Task: Create new contact,   with mail id: 'Ellie_Carter@nachi-fujikoshi.co.jp', first name: 'Ellie', Last name: 'Carter', Job Title: Operations Analyst, Phone number (202) 555-1234. Change life cycle stage to  'Lead' and lead status to 'New'. Add new company to the associated contact: gadgeonlifestyle.com
 and type: Prospect. Logged in from softage.1@softage.net
Action: Mouse moved to (77, 50)
Screenshot: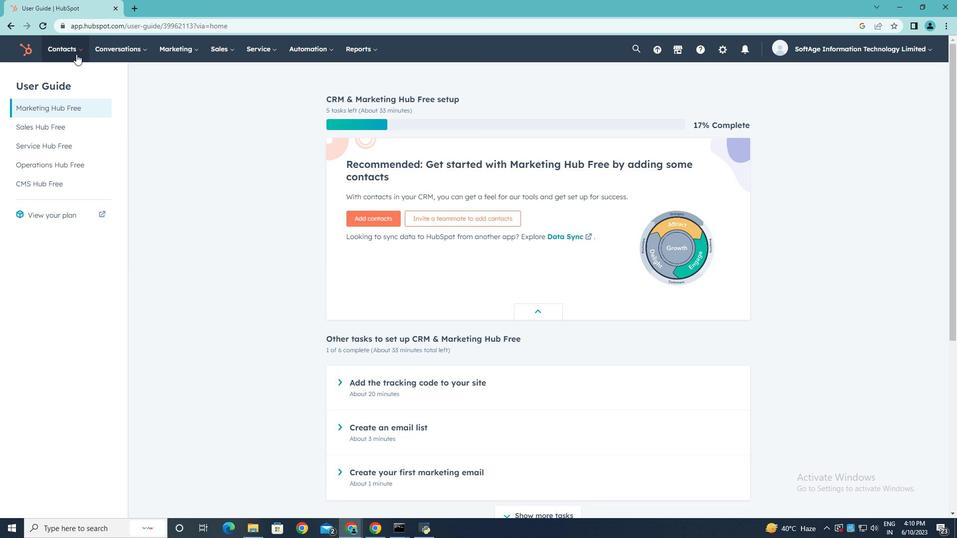 
Action: Mouse pressed left at (77, 50)
Screenshot: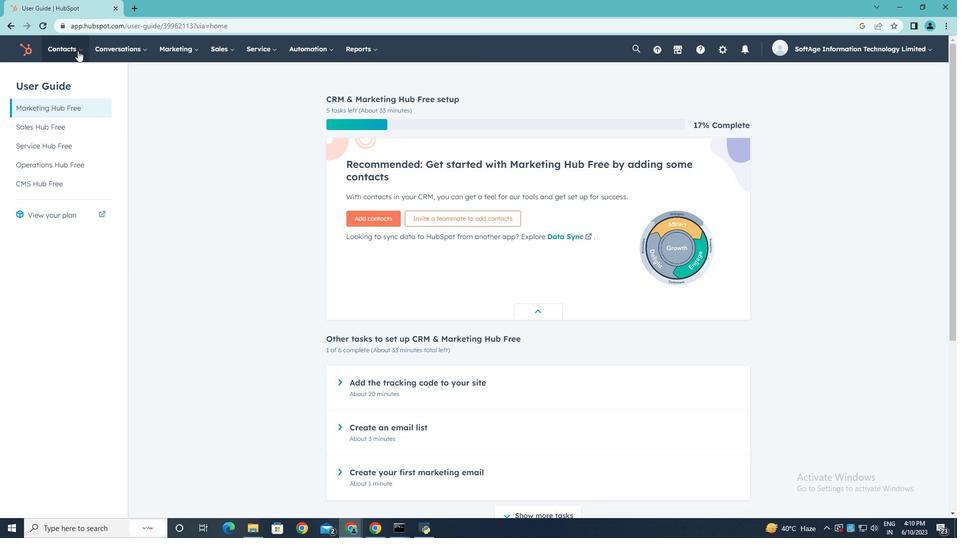 
Action: Mouse moved to (81, 75)
Screenshot: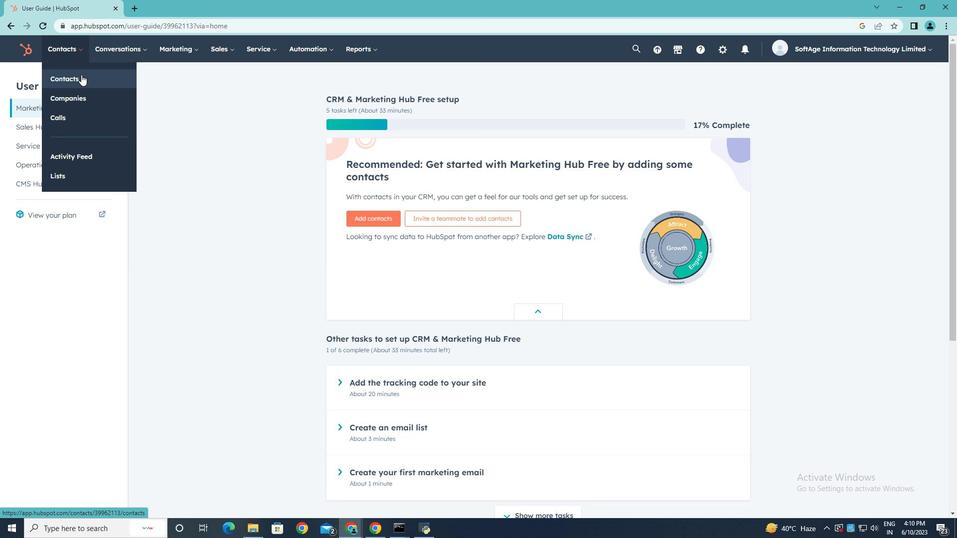 
Action: Mouse pressed left at (81, 75)
Screenshot: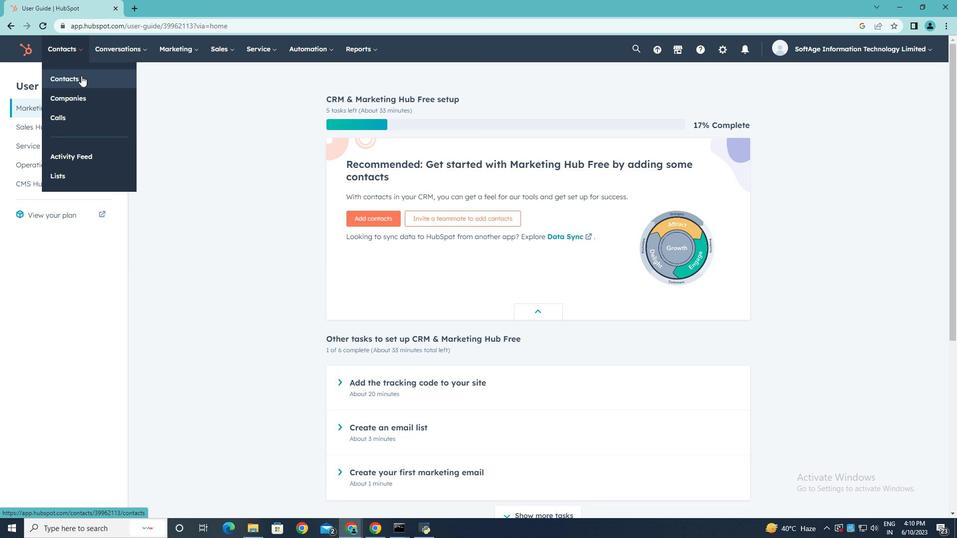 
Action: Mouse moved to (898, 82)
Screenshot: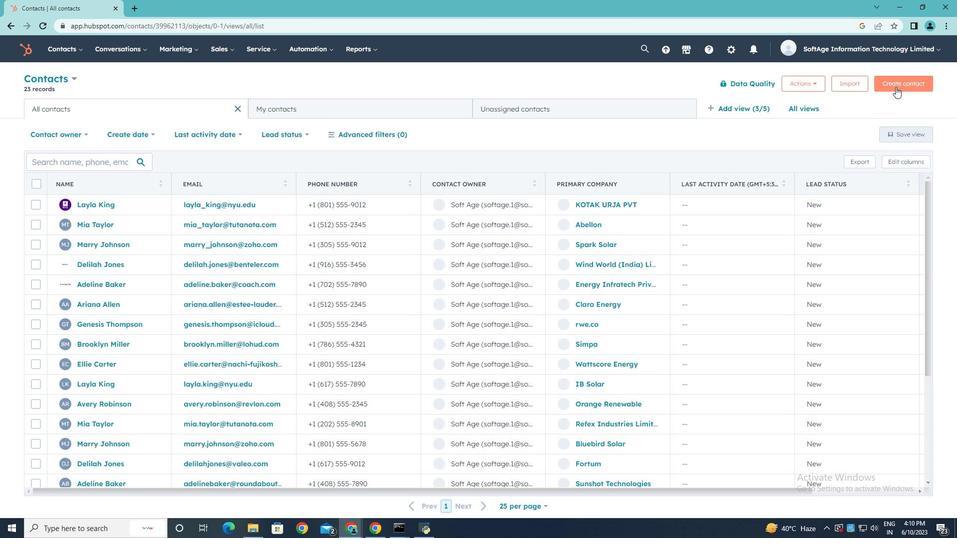 
Action: Mouse pressed left at (898, 82)
Screenshot: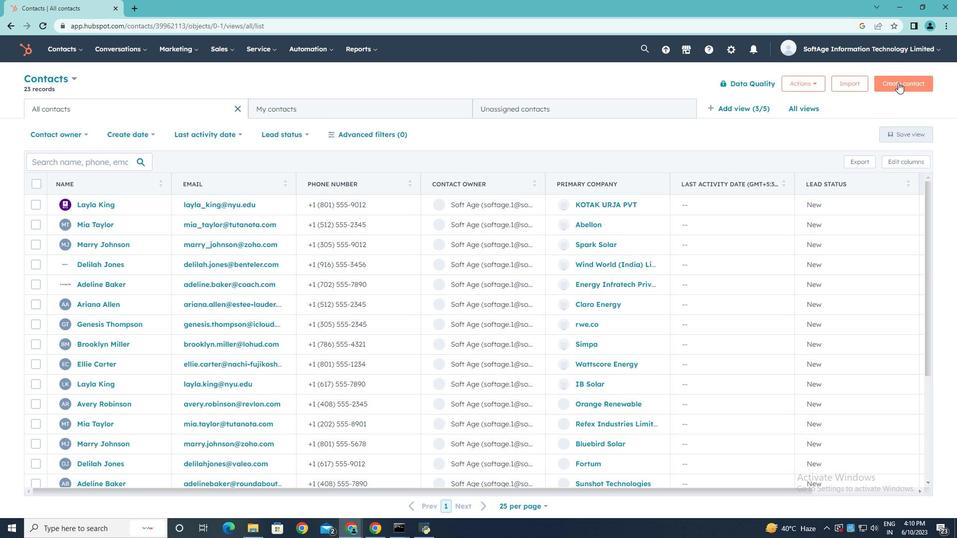 
Action: Mouse moved to (732, 132)
Screenshot: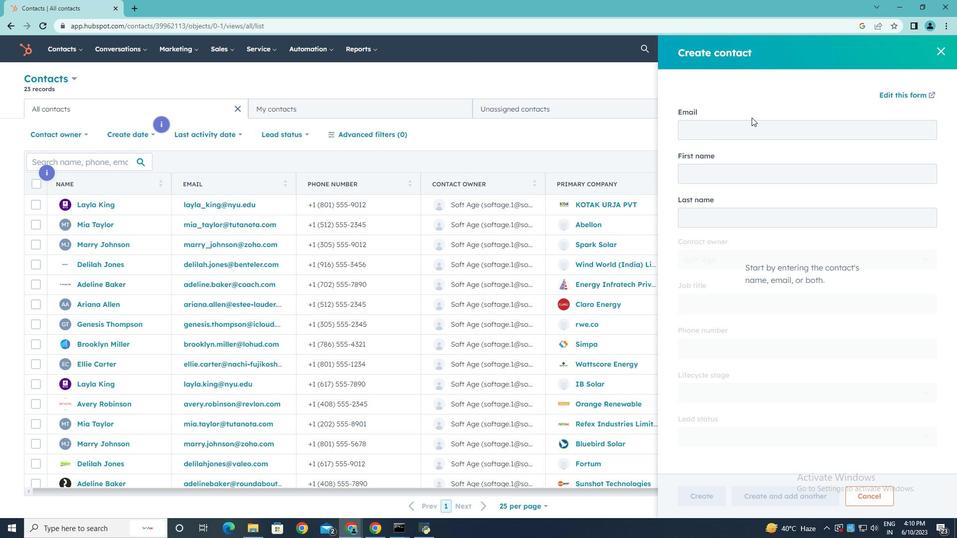 
Action: Mouse pressed left at (732, 132)
Screenshot: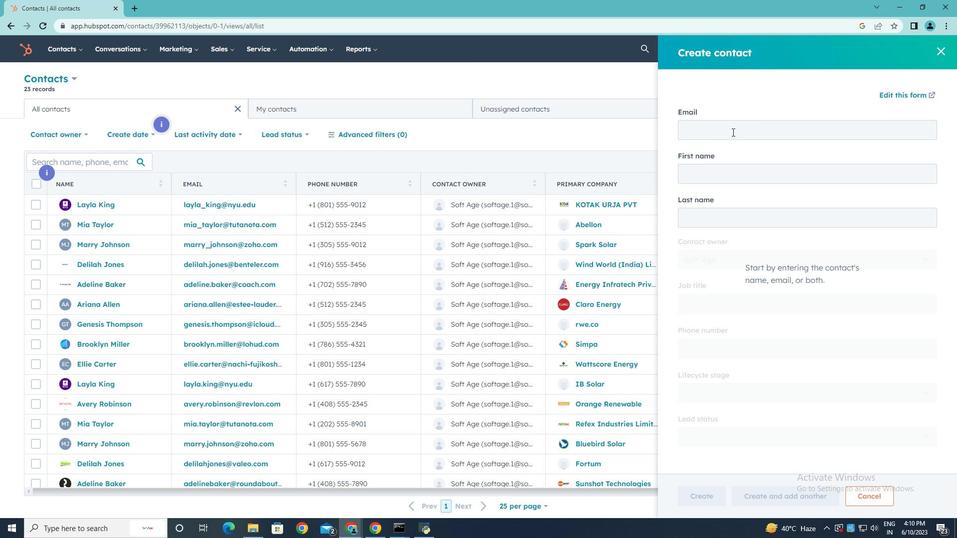 
Action: Key pressed <Key.shift>Ellie<Key.shift>_<Key.shift>Carter<Key.shift>@nachi-fujikoshi.co.jp
Screenshot: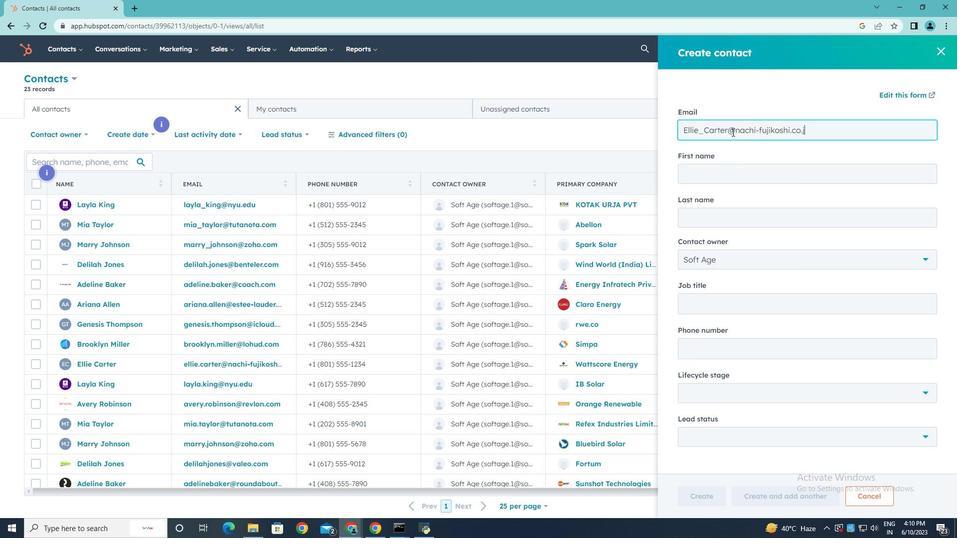
Action: Mouse moved to (722, 175)
Screenshot: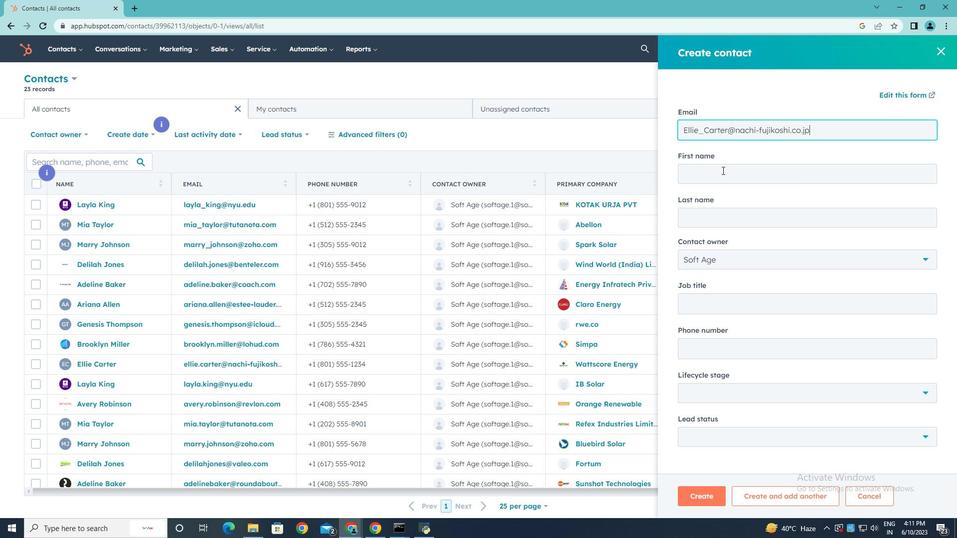 
Action: Mouse pressed left at (722, 175)
Screenshot: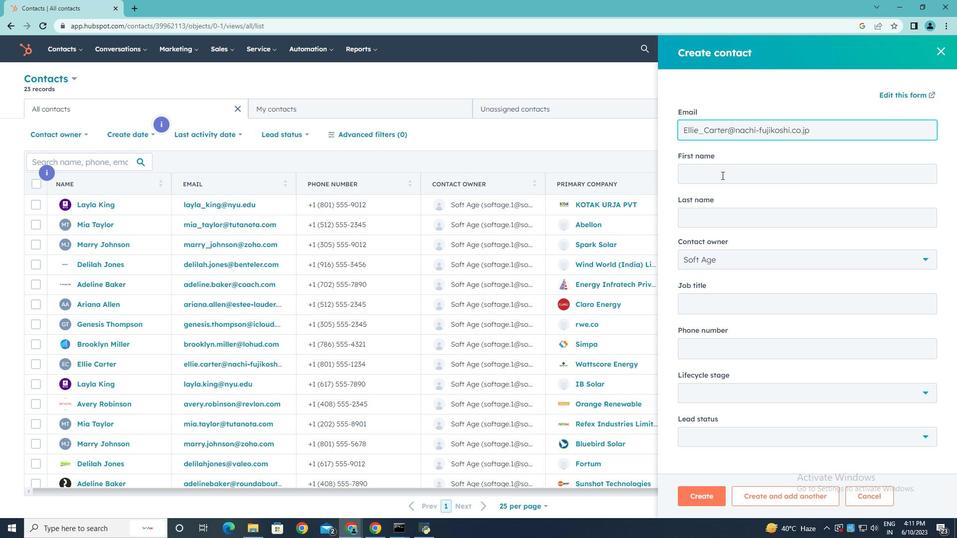 
Action: Key pressed <Key.shift>Ellie
Screenshot: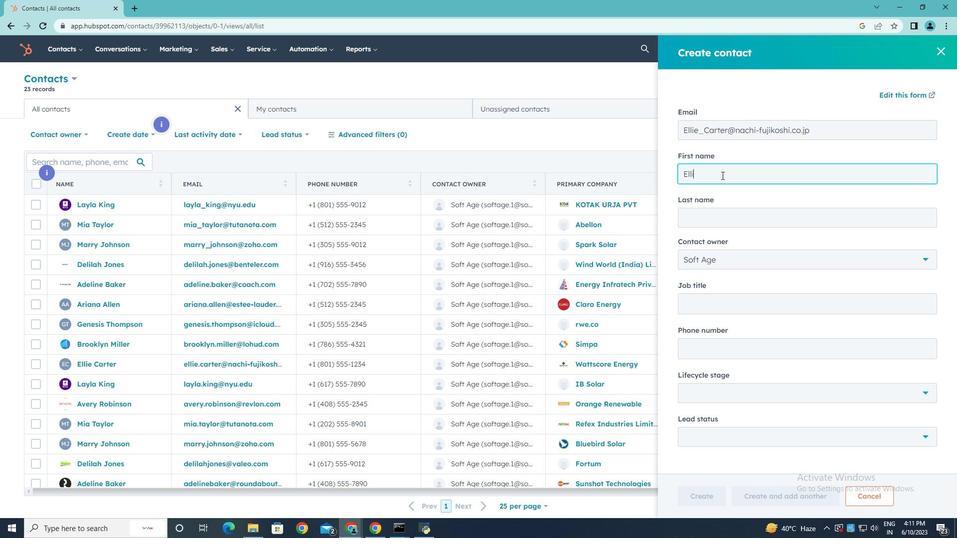 
Action: Mouse moved to (721, 219)
Screenshot: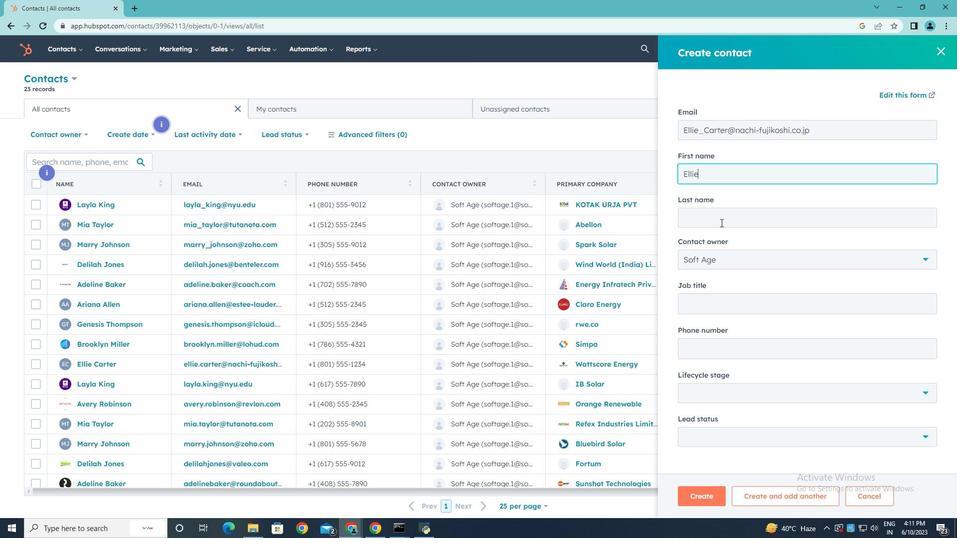 
Action: Mouse pressed left at (721, 219)
Screenshot: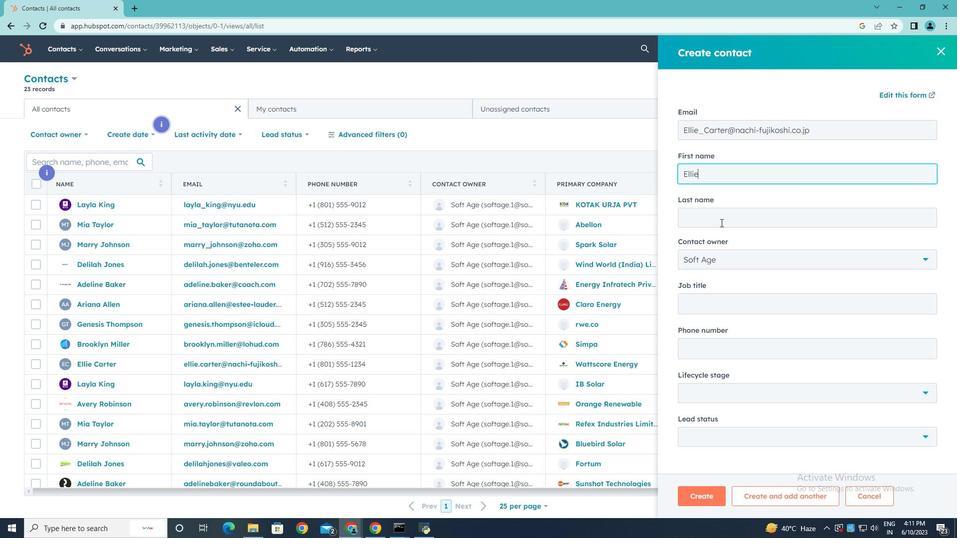
Action: Key pressed <Key.shift>Carter
Screenshot: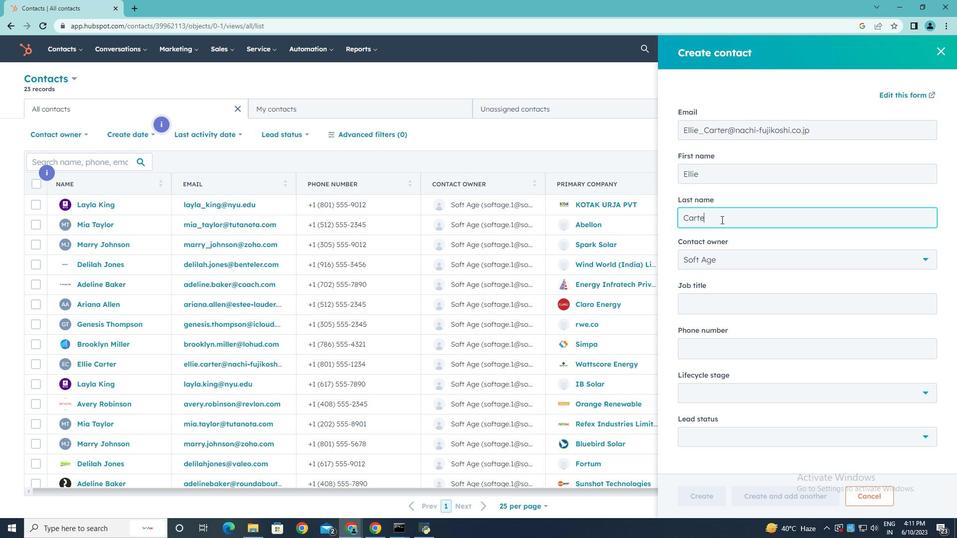 
Action: Mouse moved to (743, 305)
Screenshot: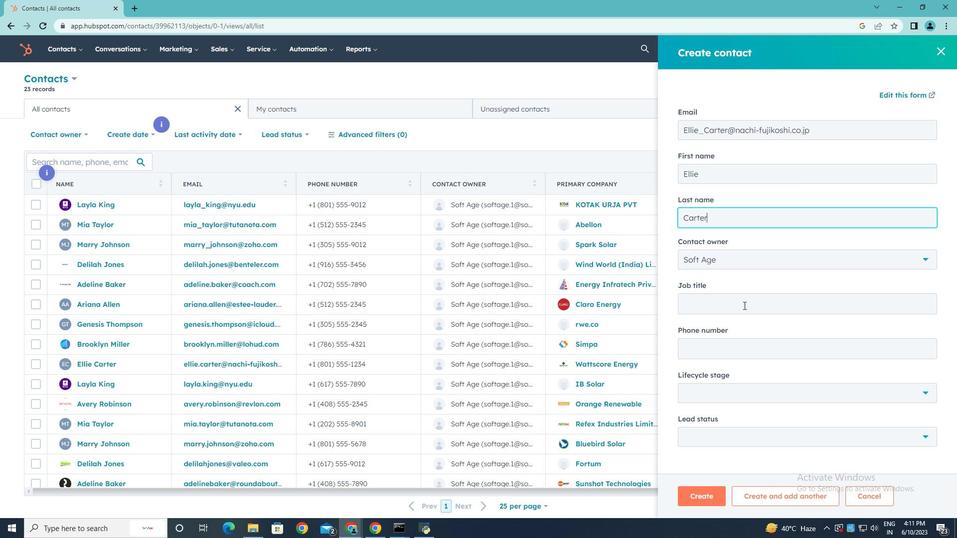 
Action: Mouse pressed left at (743, 305)
Screenshot: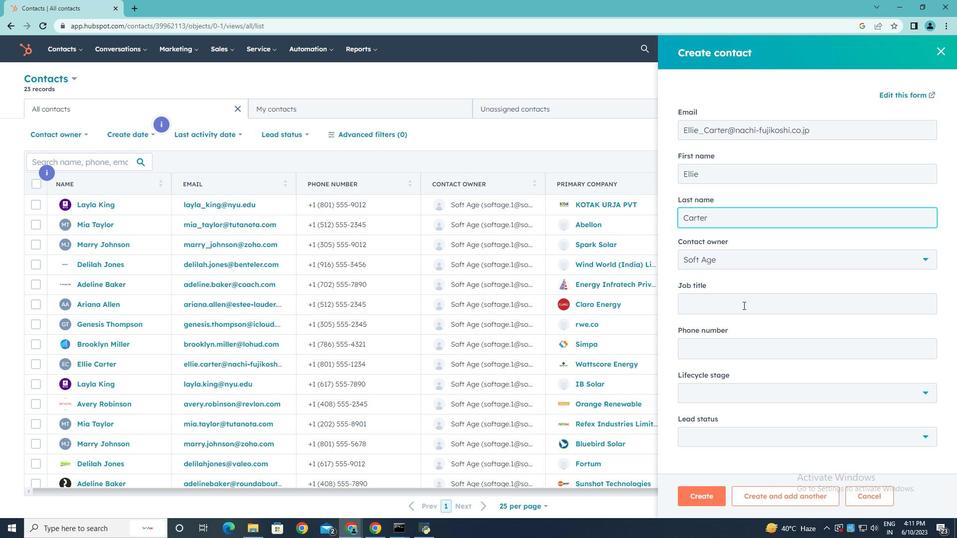 
Action: Key pressed <Key.shift><Key.shift><Key.shift>Operations<Key.space><Key.shift>Analyst
Screenshot: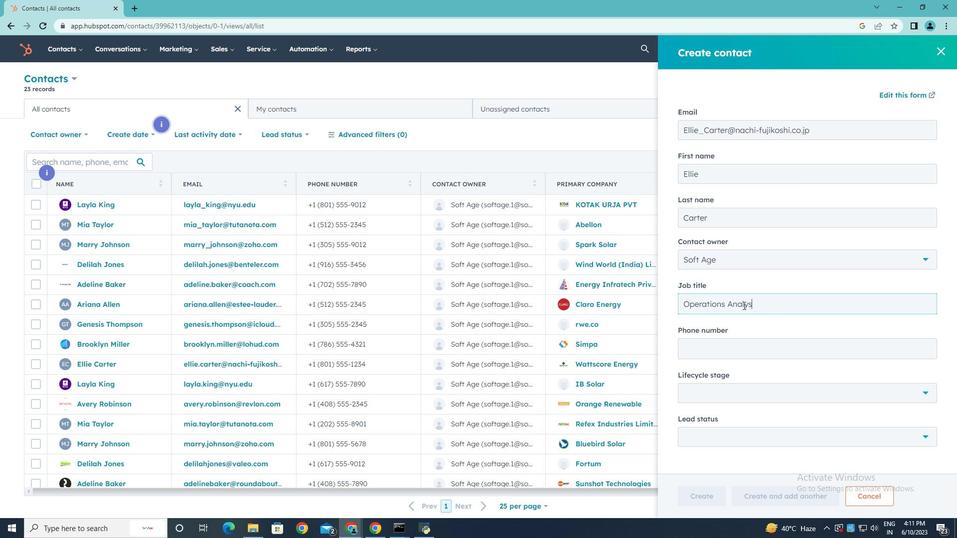 
Action: Mouse moved to (808, 349)
Screenshot: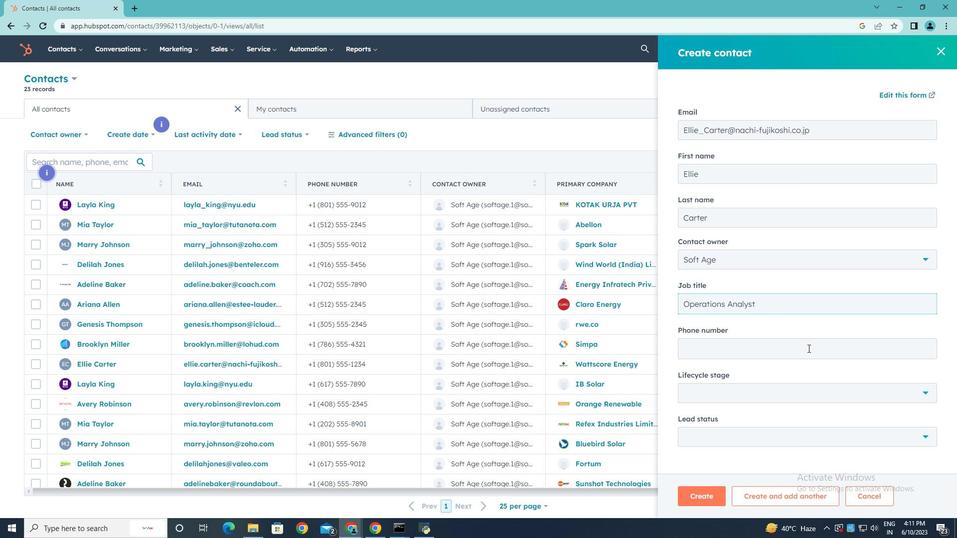 
Action: Mouse pressed left at (808, 349)
Screenshot: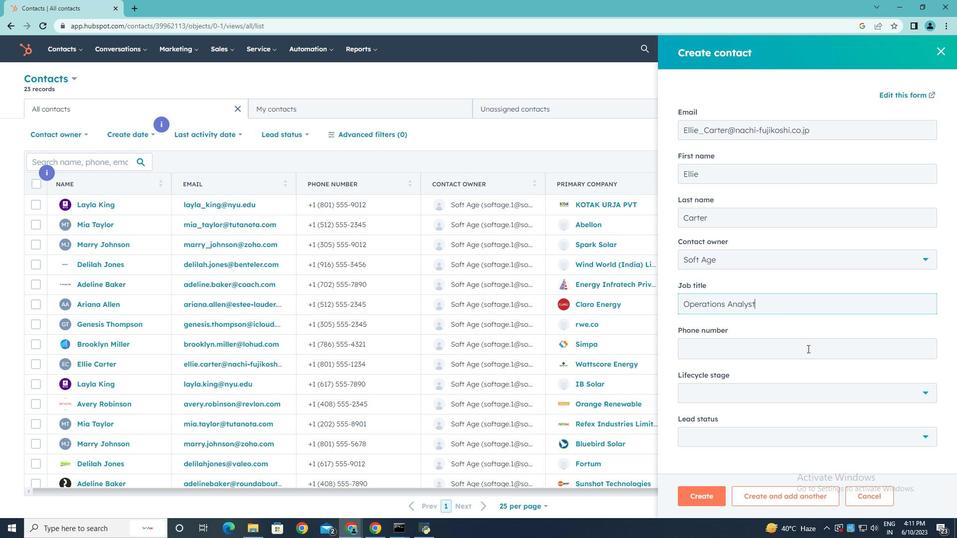 
Action: Key pressed 2025551234
Screenshot: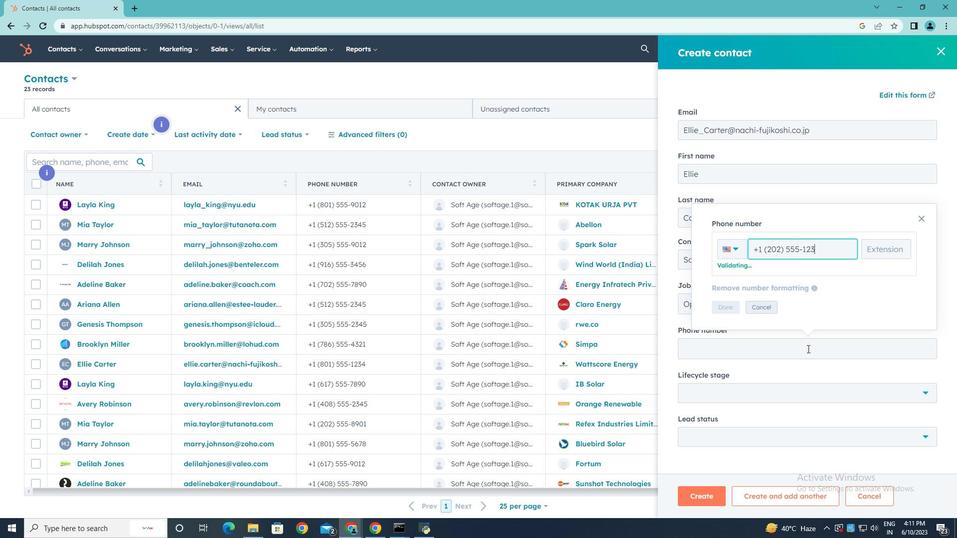 
Action: Mouse moved to (730, 310)
Screenshot: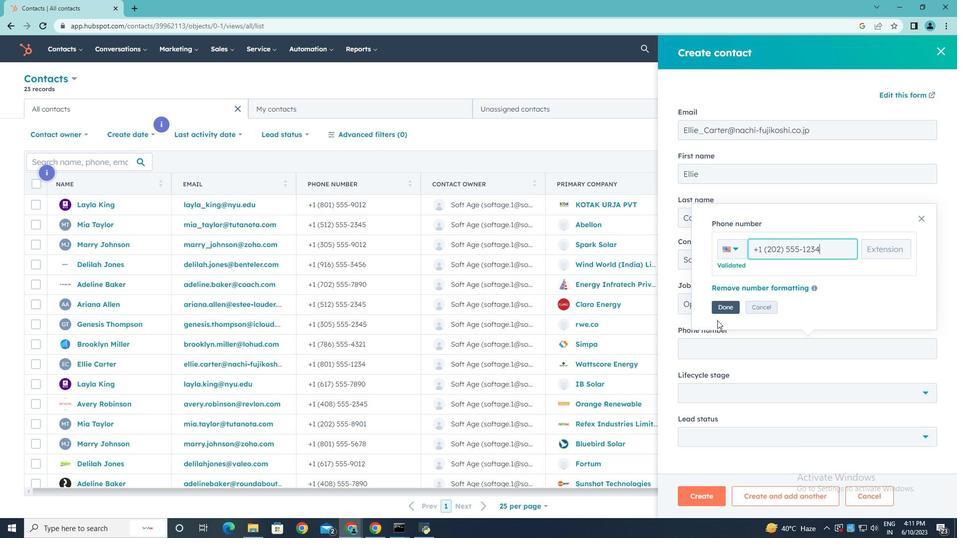 
Action: Mouse pressed left at (730, 310)
Screenshot: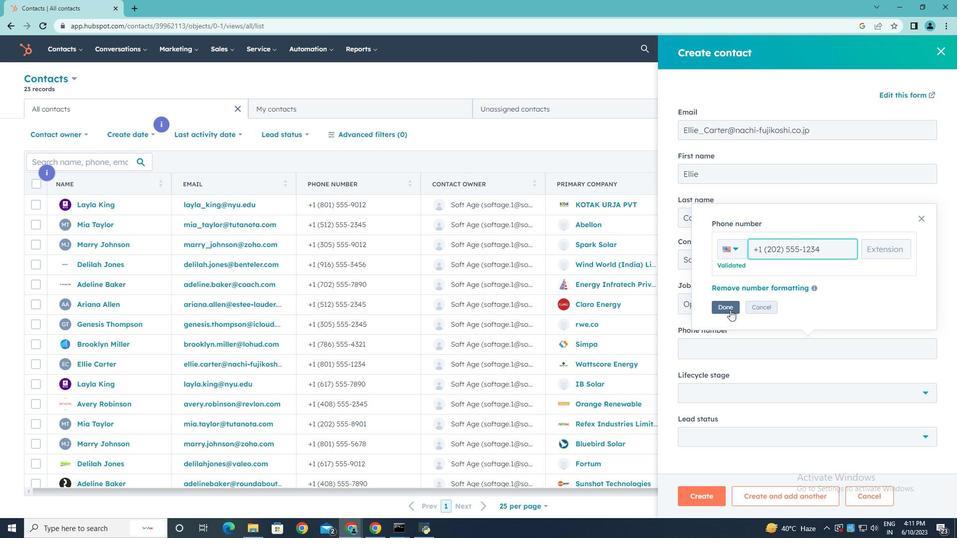
Action: Mouse moved to (747, 347)
Screenshot: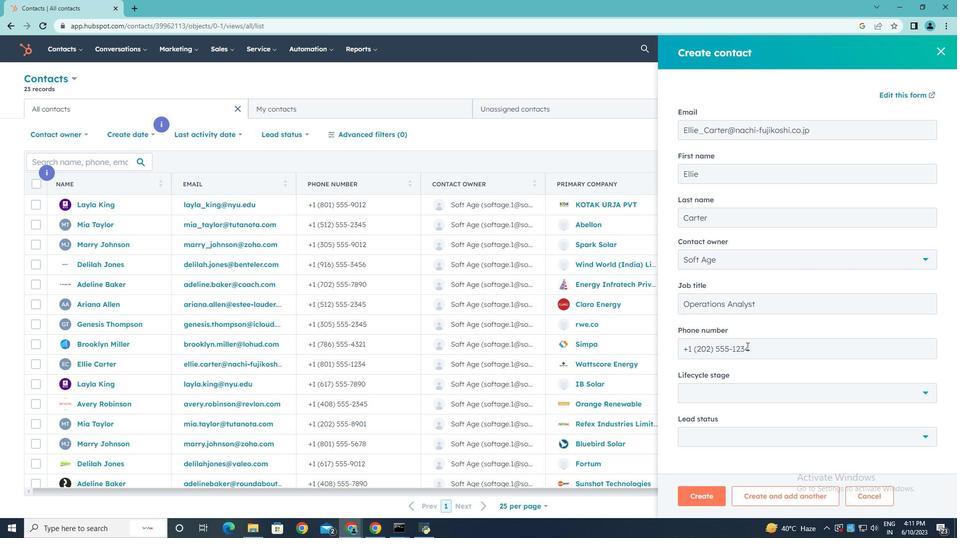 
Action: Mouse scrolled (747, 346) with delta (0, 0)
Screenshot: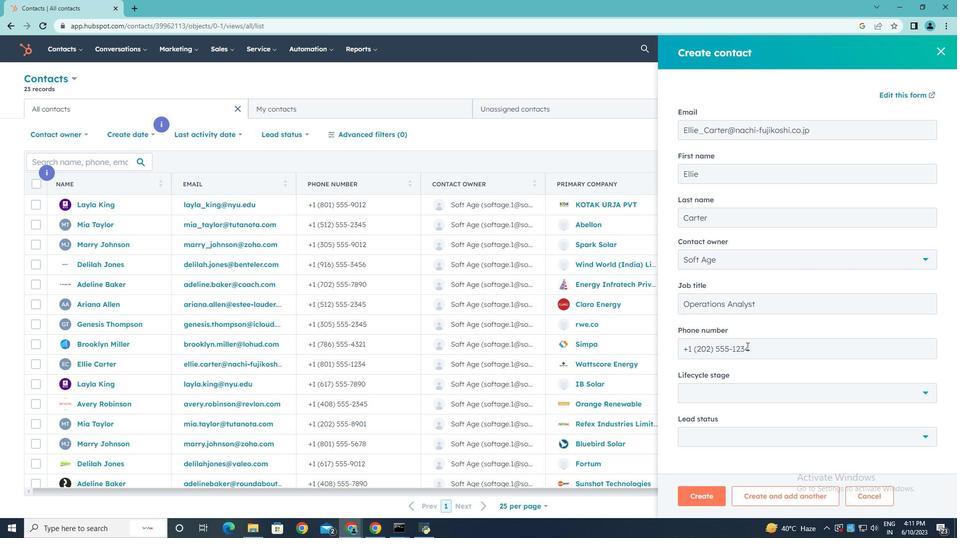 
Action: Mouse moved to (887, 390)
Screenshot: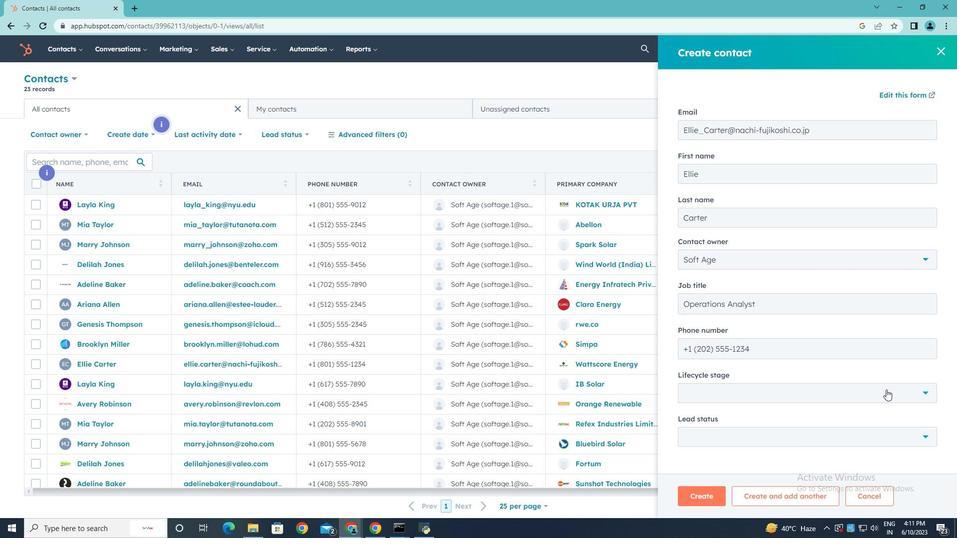 
Action: Mouse pressed left at (887, 390)
Screenshot: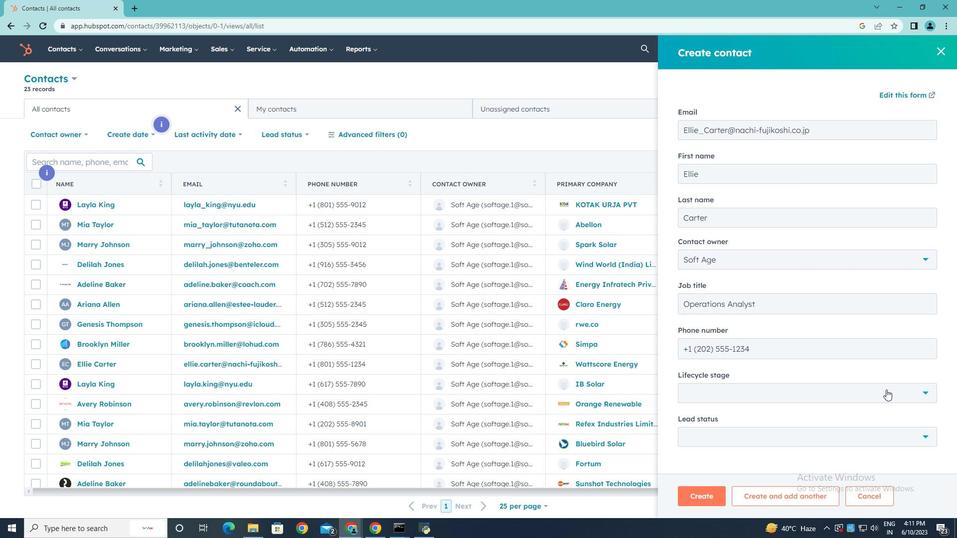 
Action: Mouse moved to (726, 301)
Screenshot: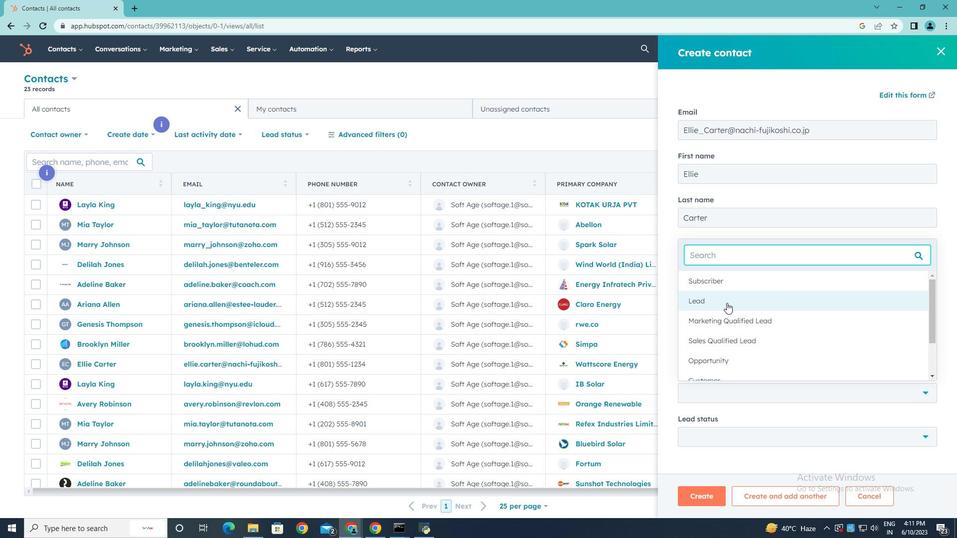 
Action: Mouse pressed left at (726, 301)
Screenshot: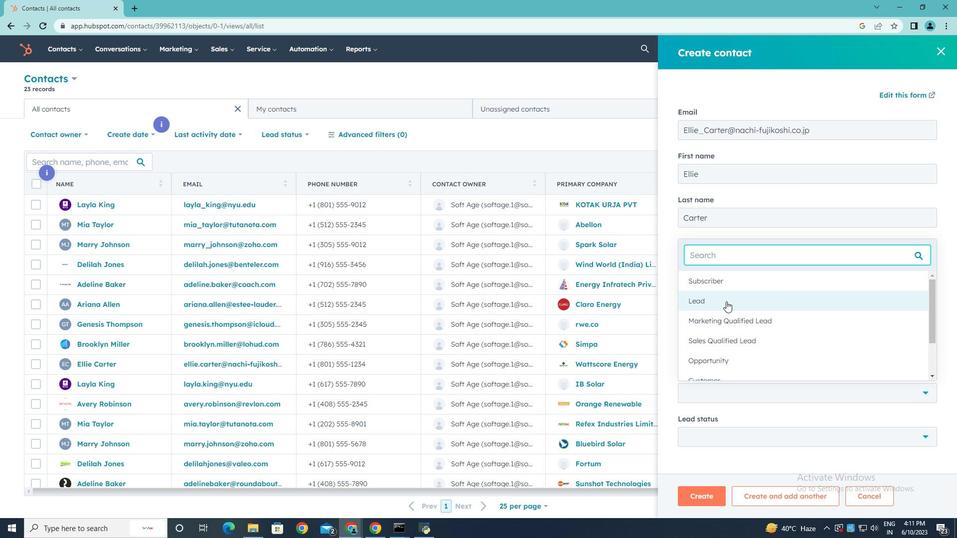 
Action: Mouse moved to (822, 439)
Screenshot: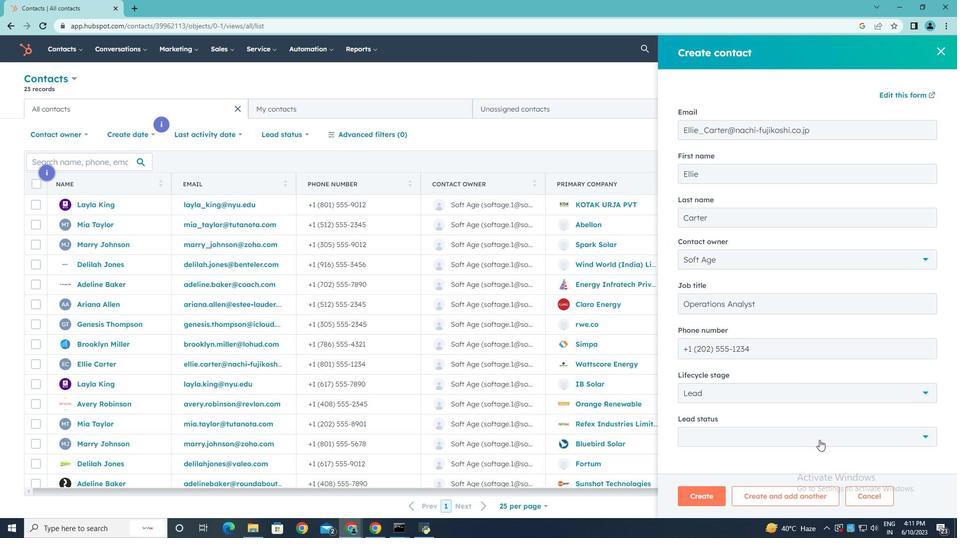 
Action: Mouse pressed left at (822, 439)
Screenshot: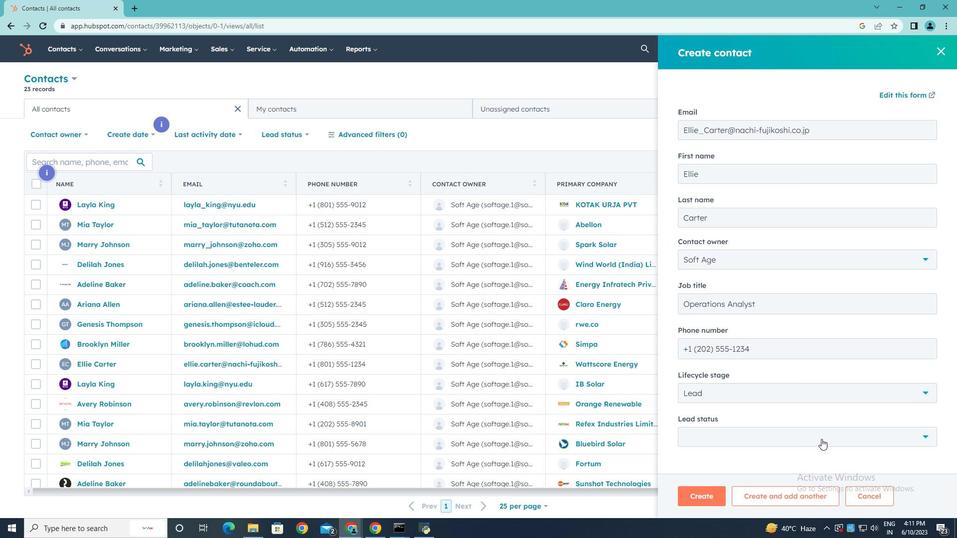 
Action: Mouse moved to (720, 345)
Screenshot: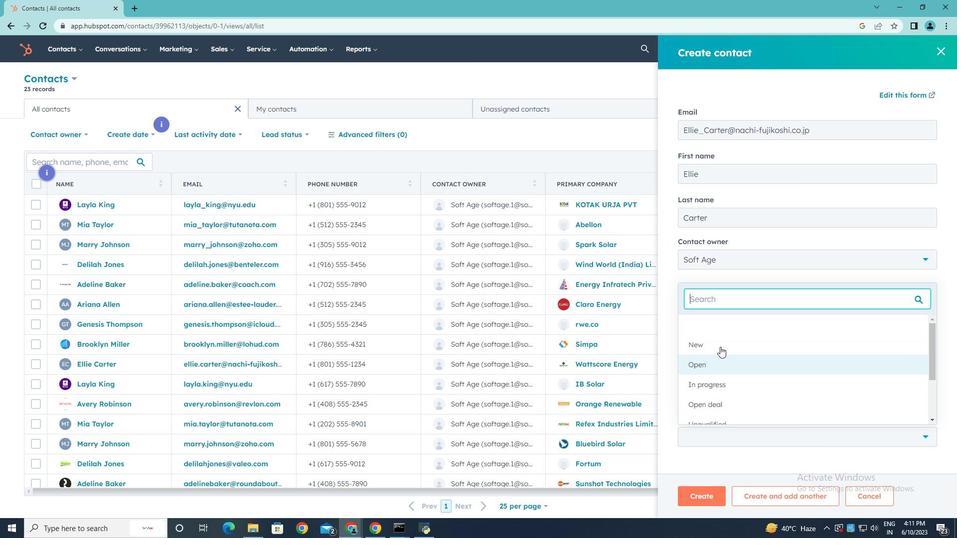 
Action: Mouse pressed left at (720, 345)
Screenshot: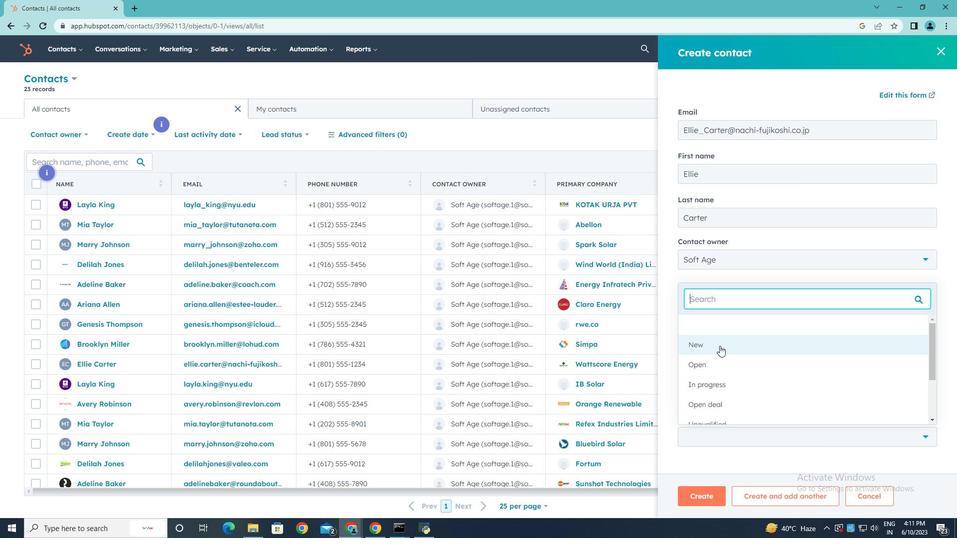 
Action: Mouse moved to (726, 384)
Screenshot: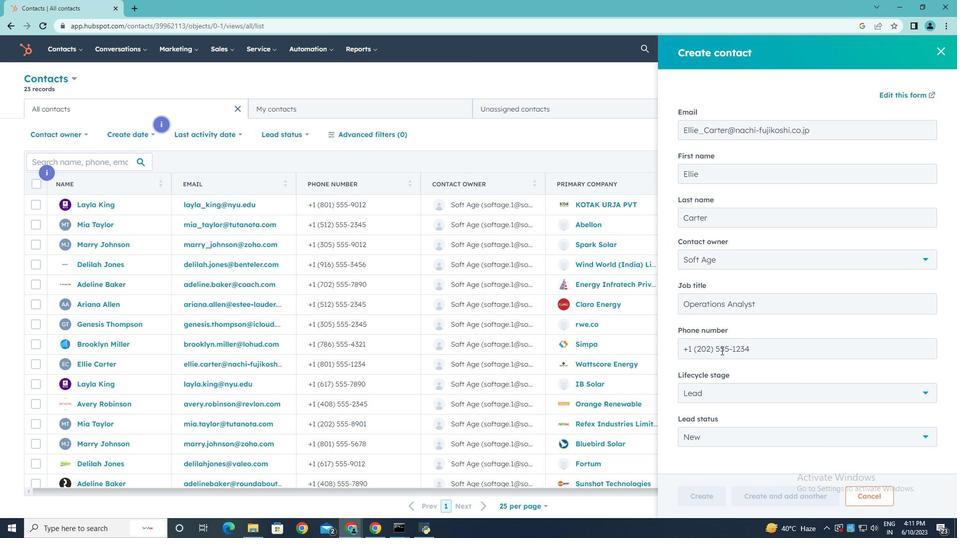 
Action: Mouse scrolled (726, 383) with delta (0, 0)
Screenshot: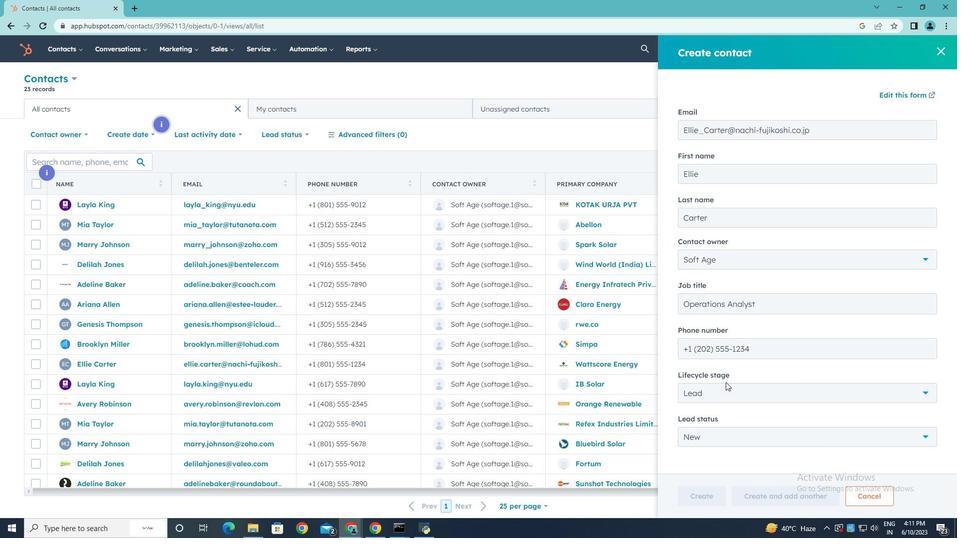 
Action: Mouse scrolled (726, 383) with delta (0, 0)
Screenshot: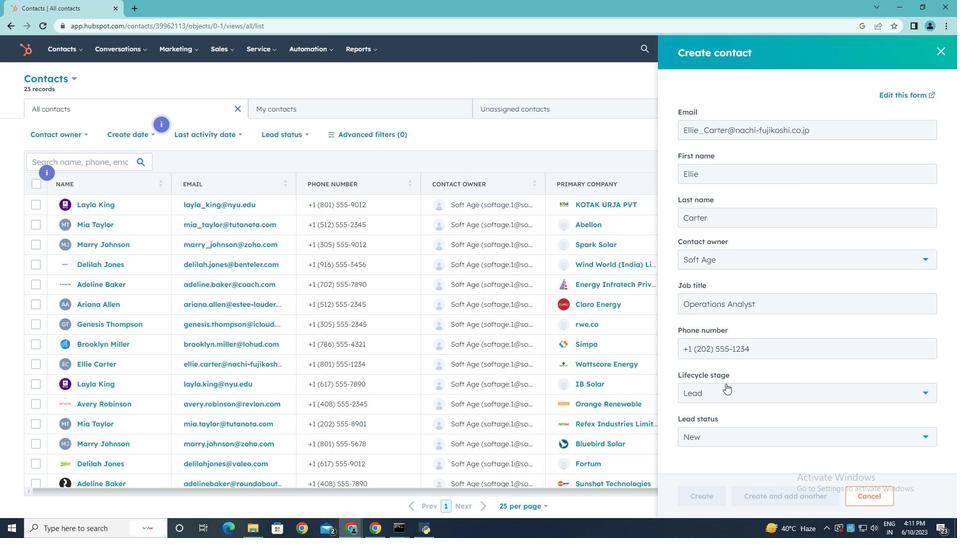 
Action: Mouse scrolled (726, 383) with delta (0, 0)
Screenshot: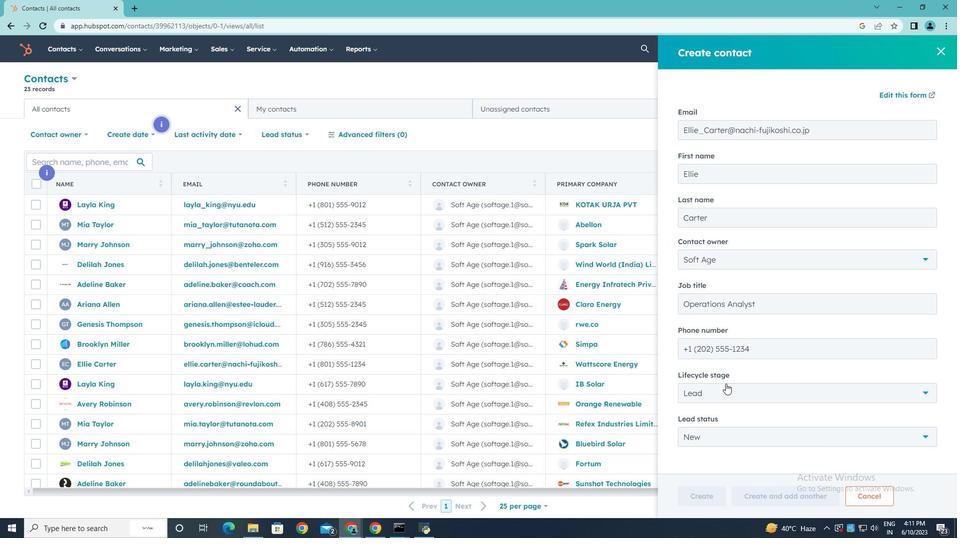 
Action: Mouse scrolled (726, 383) with delta (0, 0)
Screenshot: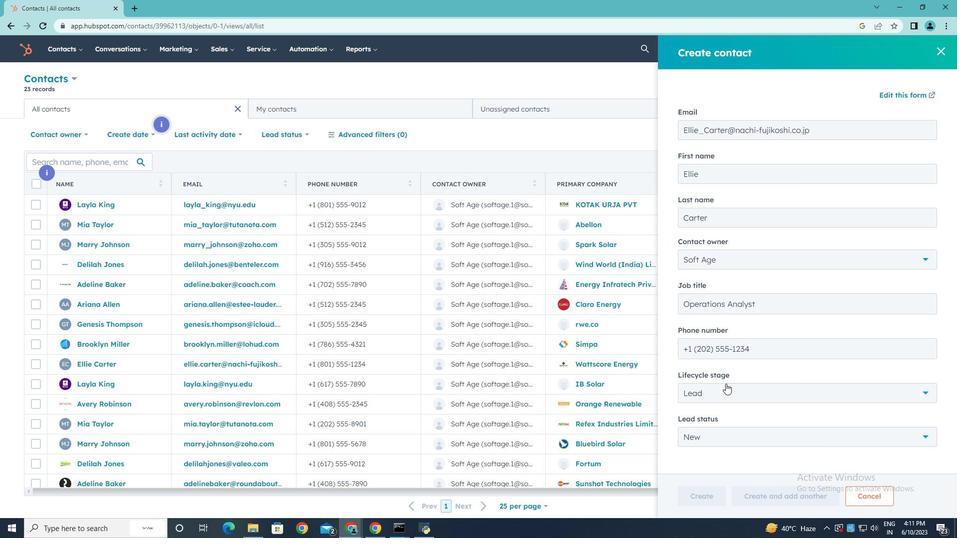 
Action: Mouse moved to (700, 499)
Screenshot: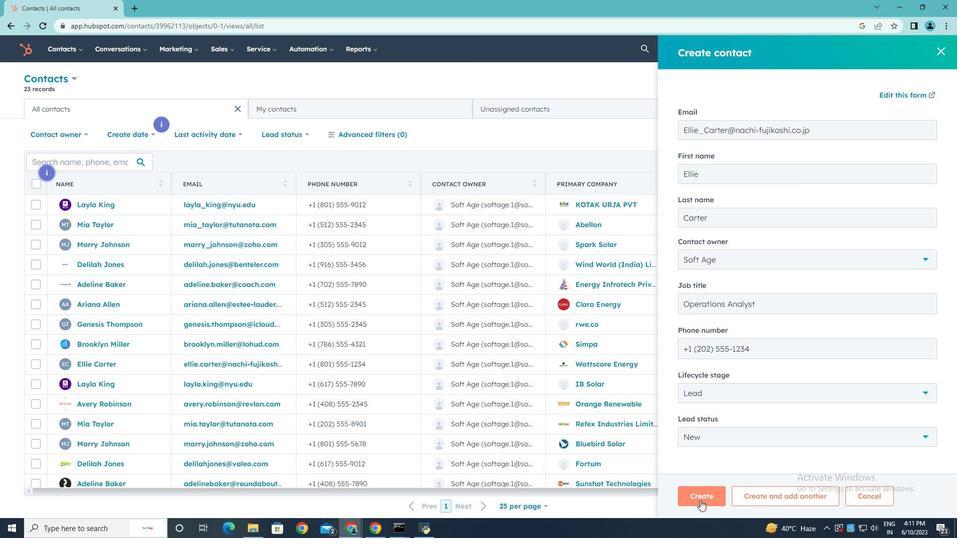 
Action: Mouse pressed left at (700, 499)
Screenshot: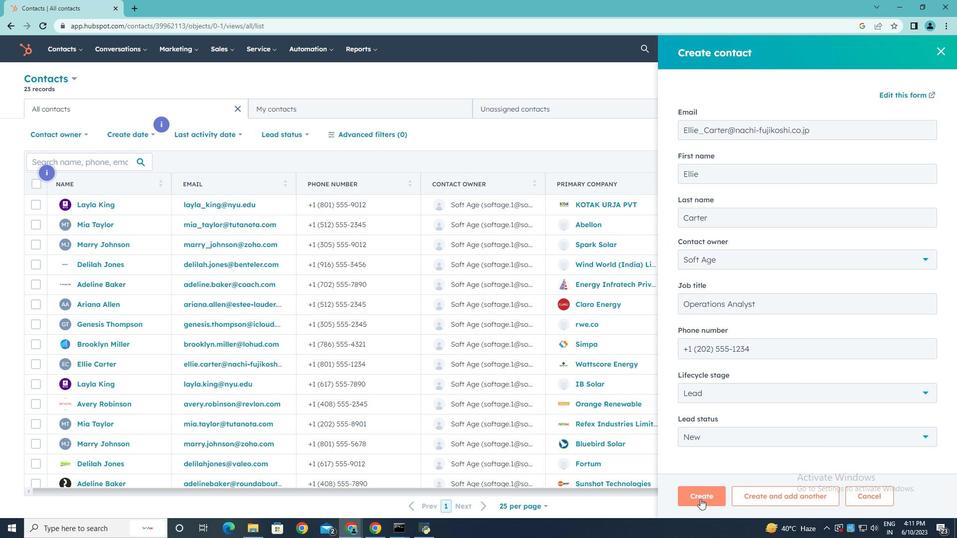 
Action: Mouse moved to (672, 321)
Screenshot: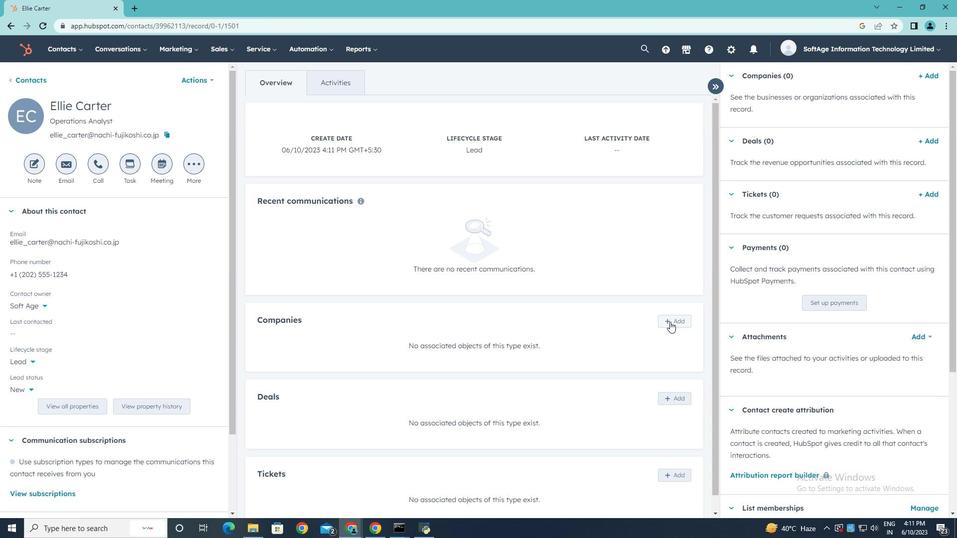 
Action: Mouse pressed left at (672, 321)
Screenshot: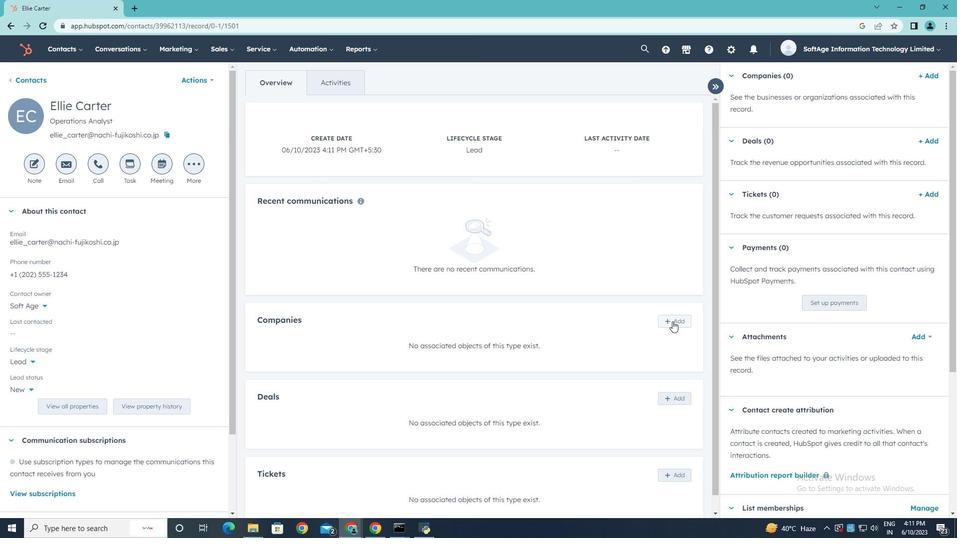 
Action: Mouse moved to (784, 99)
Screenshot: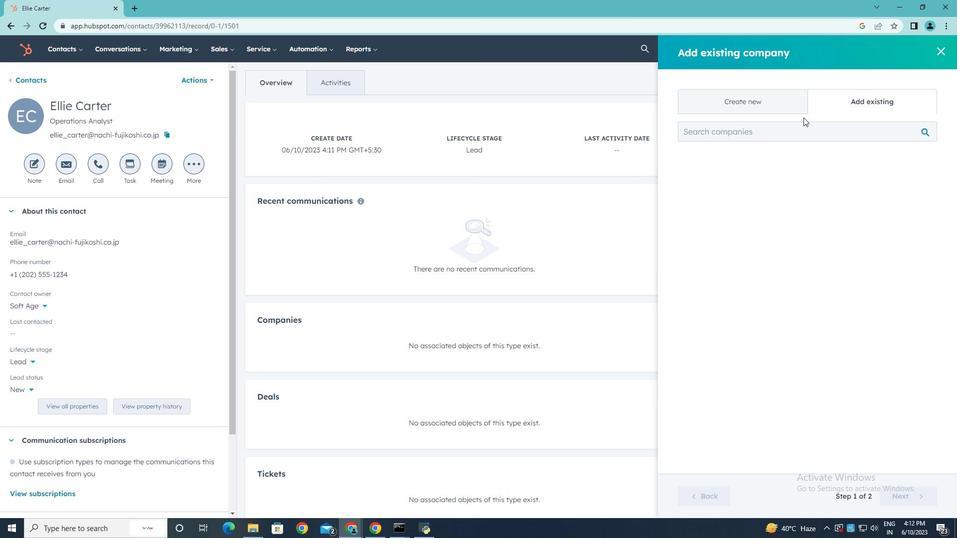 
Action: Mouse pressed left at (784, 99)
Screenshot: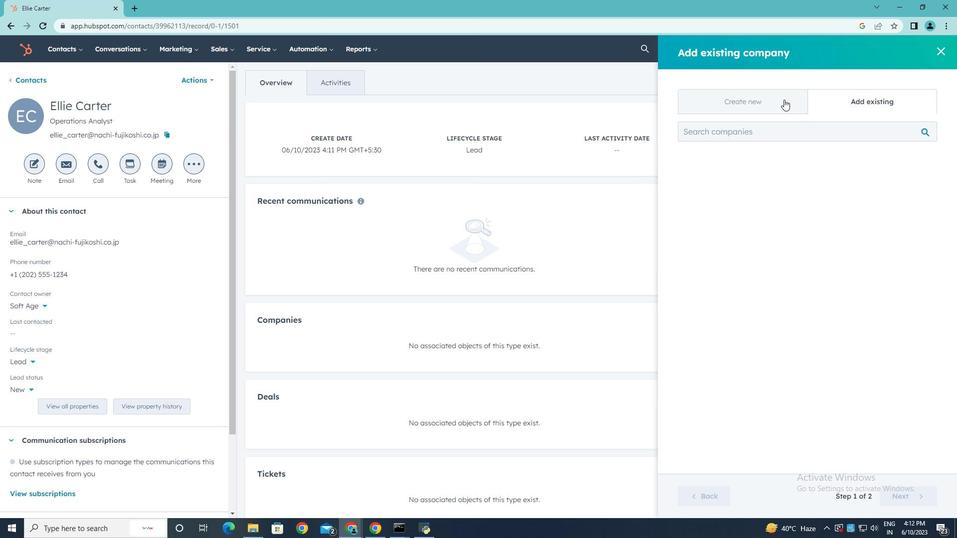 
Action: Mouse moved to (724, 164)
Screenshot: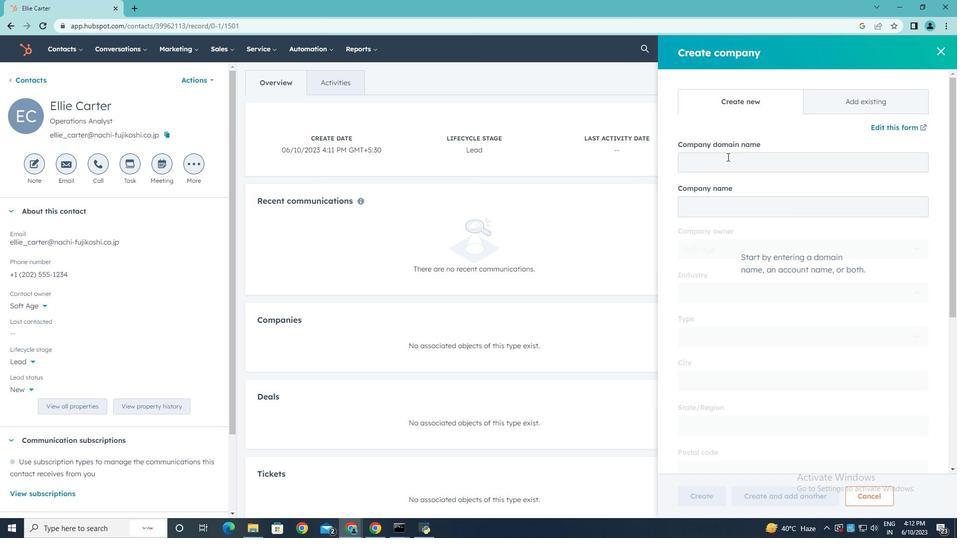 
Action: Mouse pressed left at (724, 164)
Screenshot: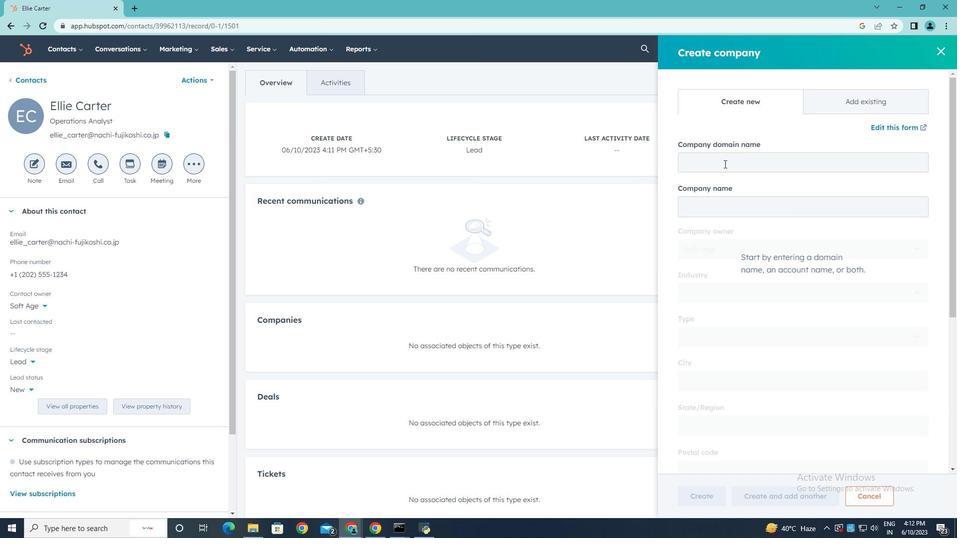 
Action: Key pressed gadgeonlifestyle.com
Screenshot: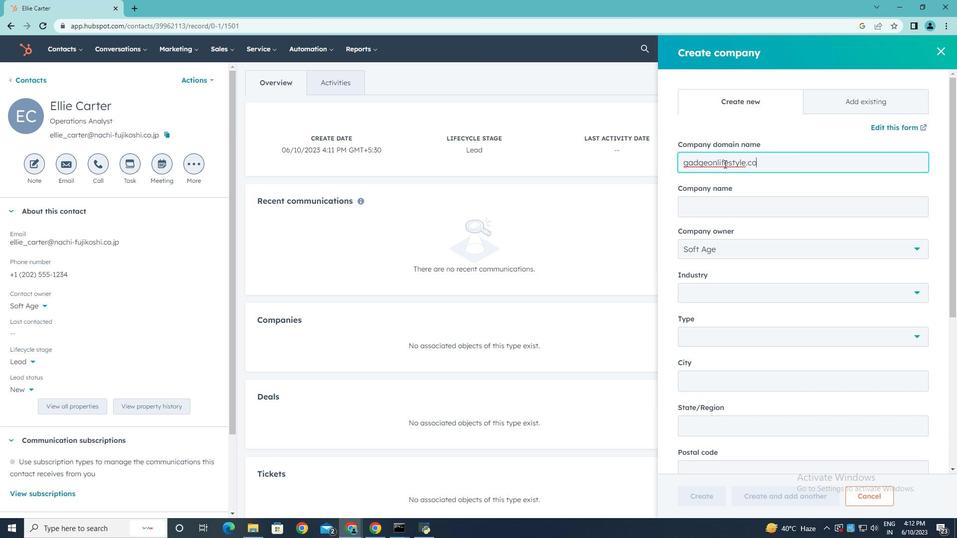 
Action: Mouse moved to (759, 176)
Screenshot: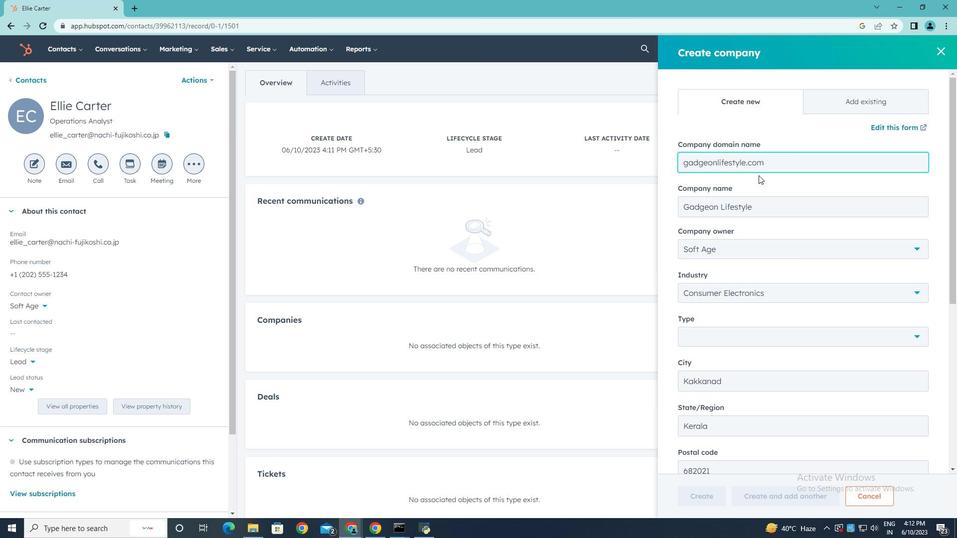 
Action: Mouse scrolled (759, 175) with delta (0, 0)
Screenshot: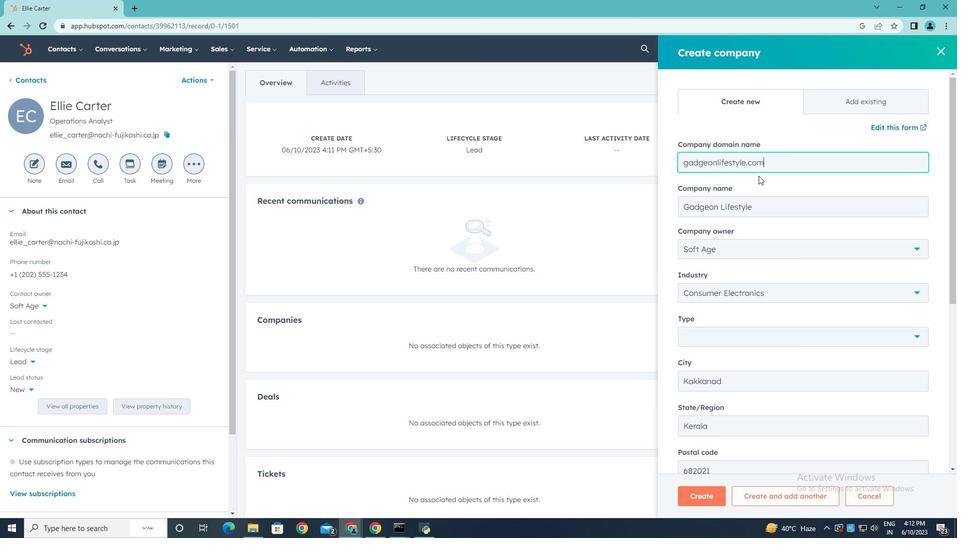 
Action: Mouse scrolled (759, 175) with delta (0, 0)
Screenshot: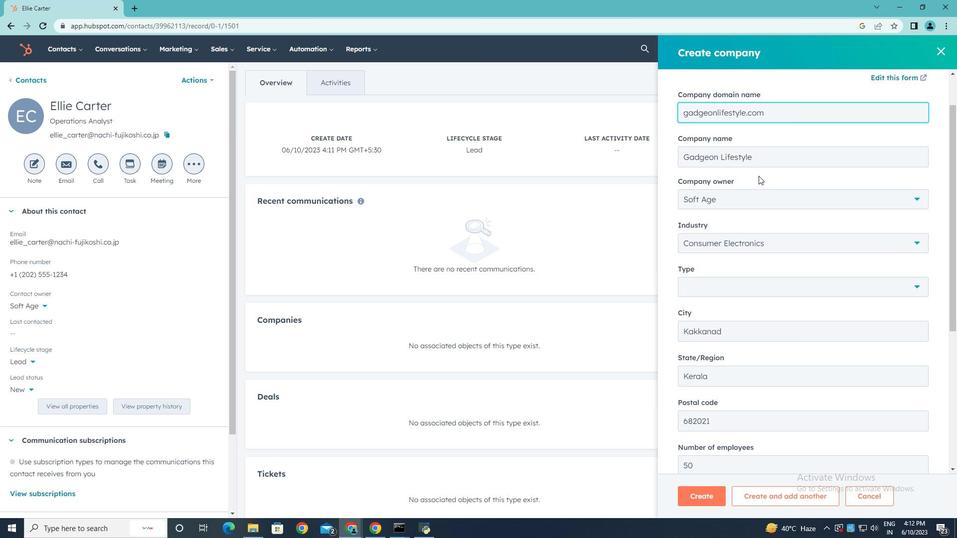 
Action: Mouse scrolled (759, 175) with delta (0, 0)
Screenshot: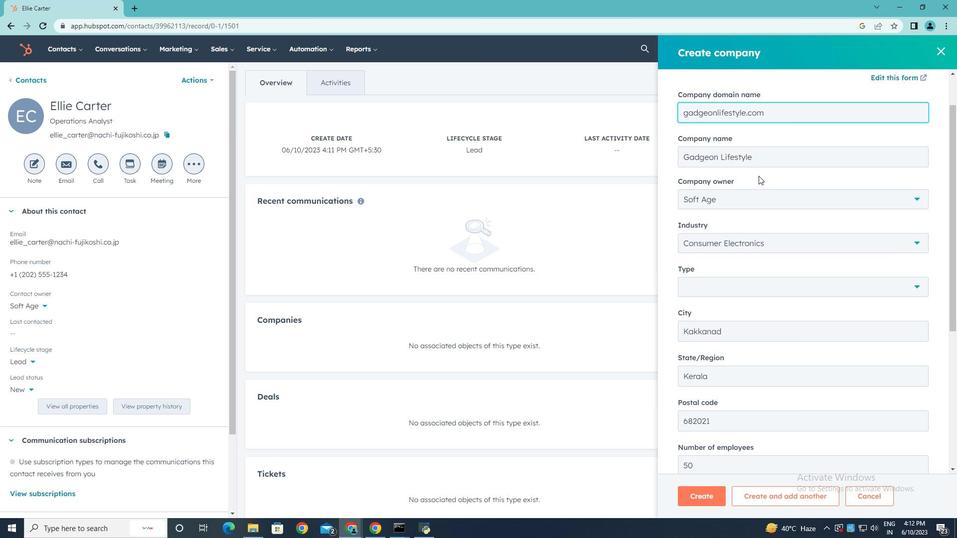 
Action: Mouse scrolled (759, 175) with delta (0, 0)
Screenshot: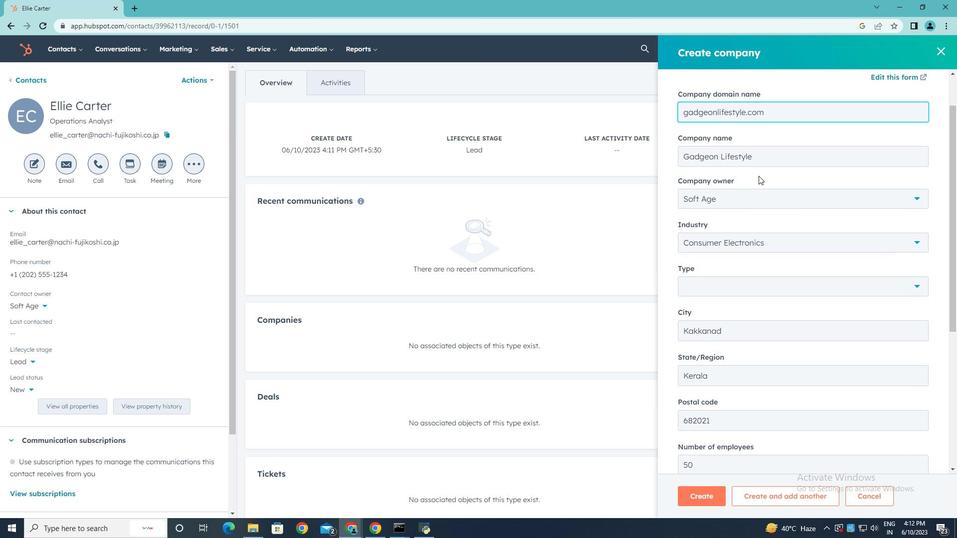 
Action: Mouse scrolled (759, 175) with delta (0, 0)
Screenshot: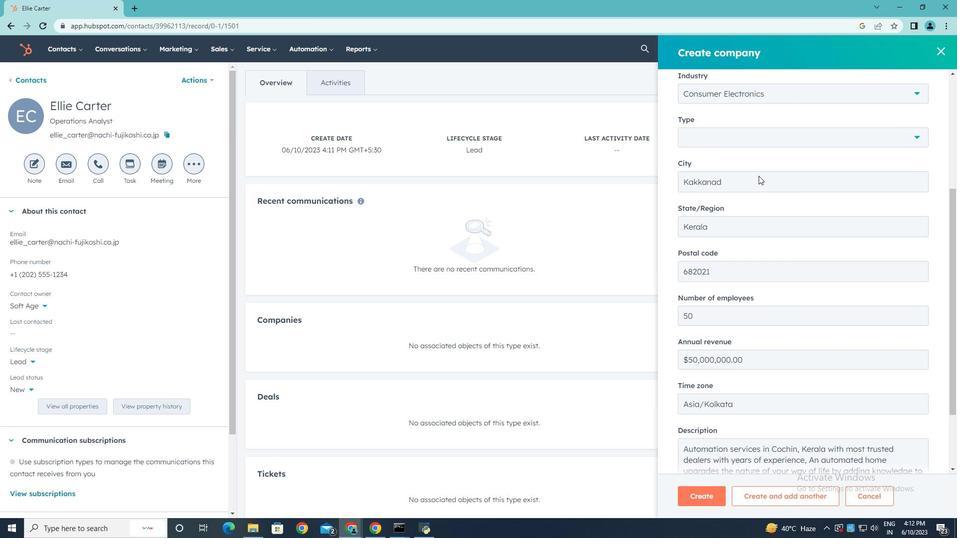 
Action: Mouse scrolled (759, 175) with delta (0, 0)
Screenshot: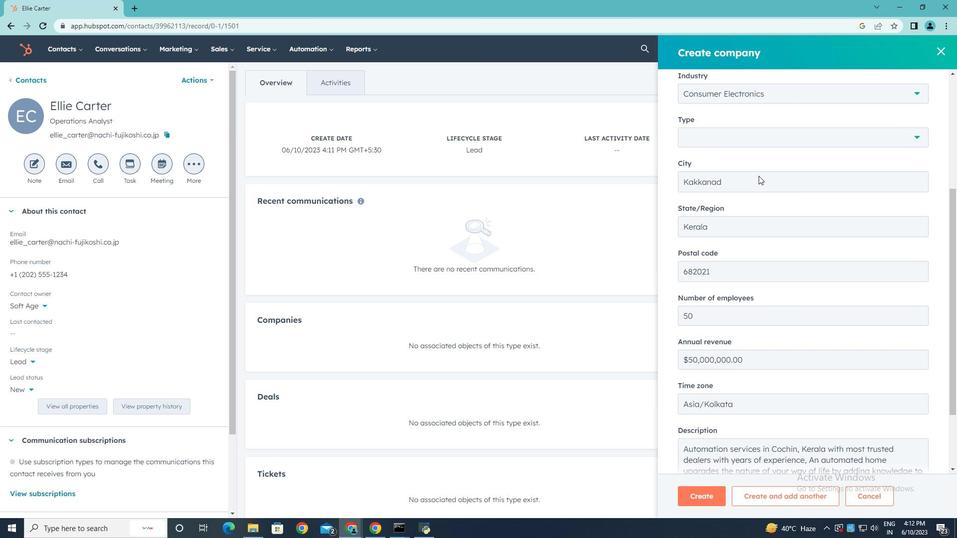 
Action: Mouse scrolled (759, 175) with delta (0, 0)
Screenshot: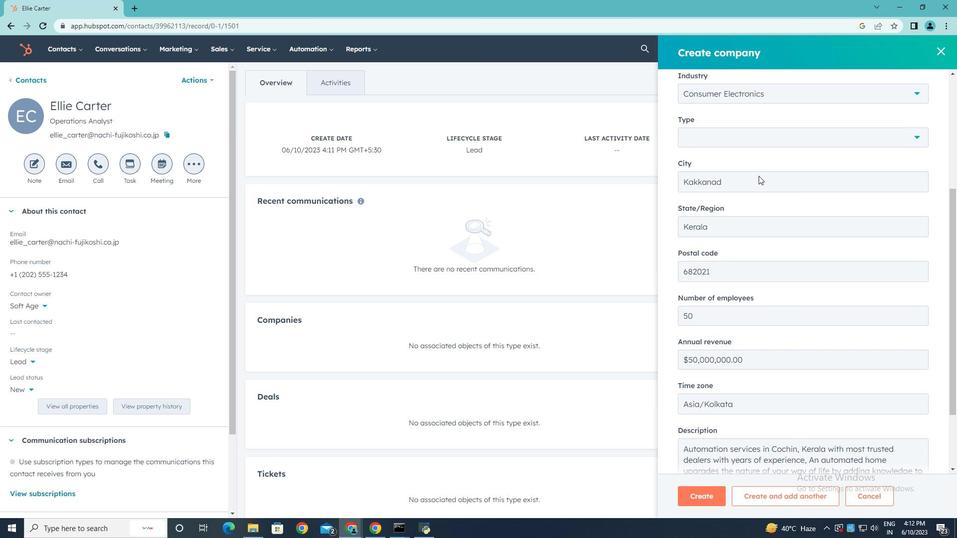 
Action: Mouse scrolled (759, 176) with delta (0, 0)
Screenshot: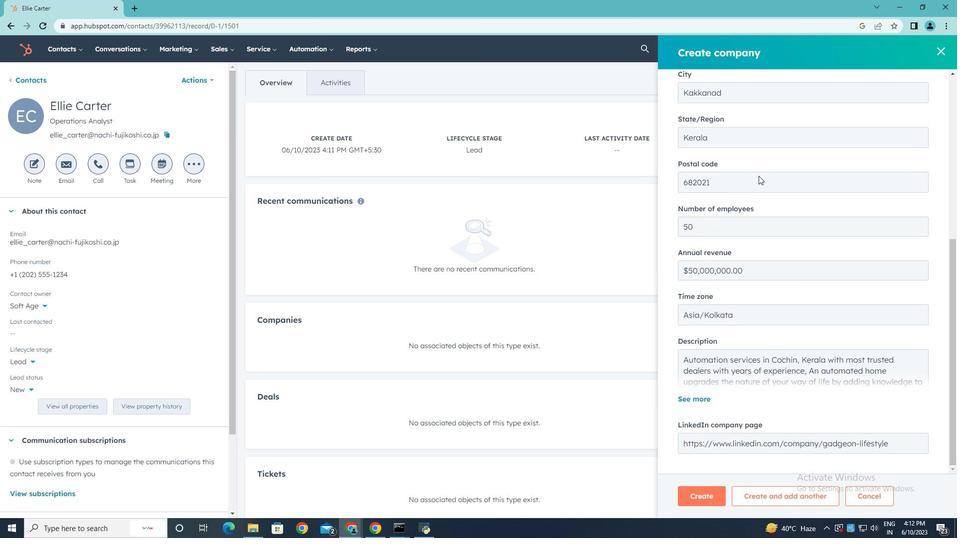 
Action: Mouse scrolled (759, 176) with delta (0, 0)
Screenshot: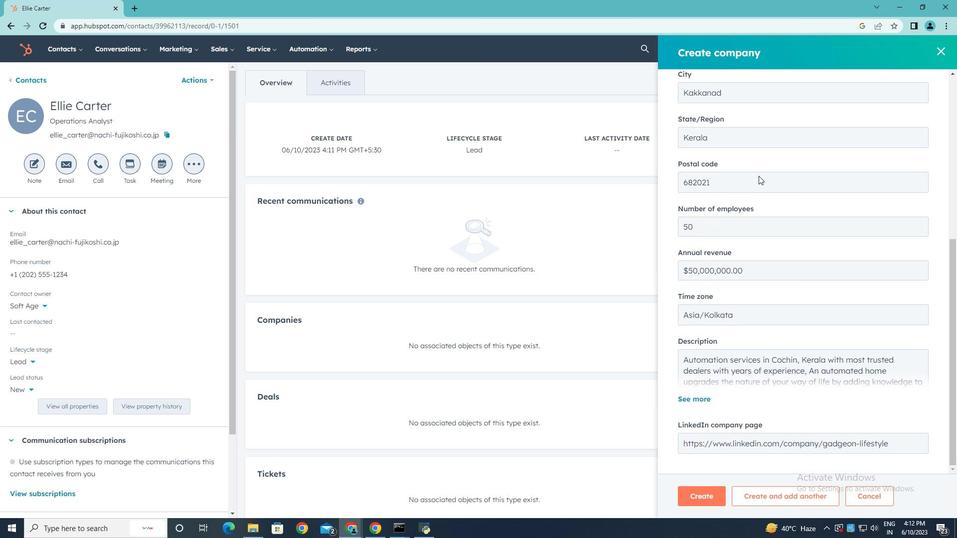 
Action: Mouse moved to (797, 145)
Screenshot: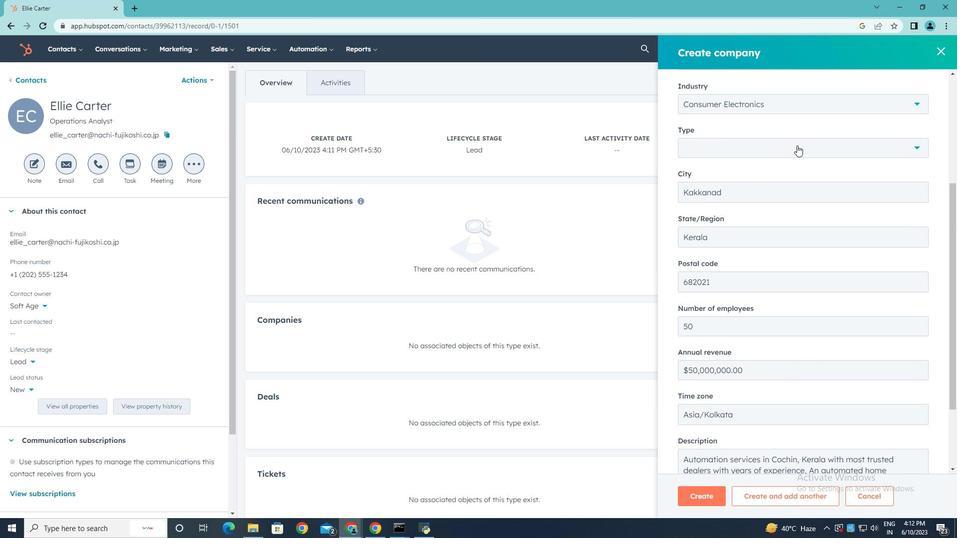 
Action: Mouse pressed left at (797, 145)
Screenshot: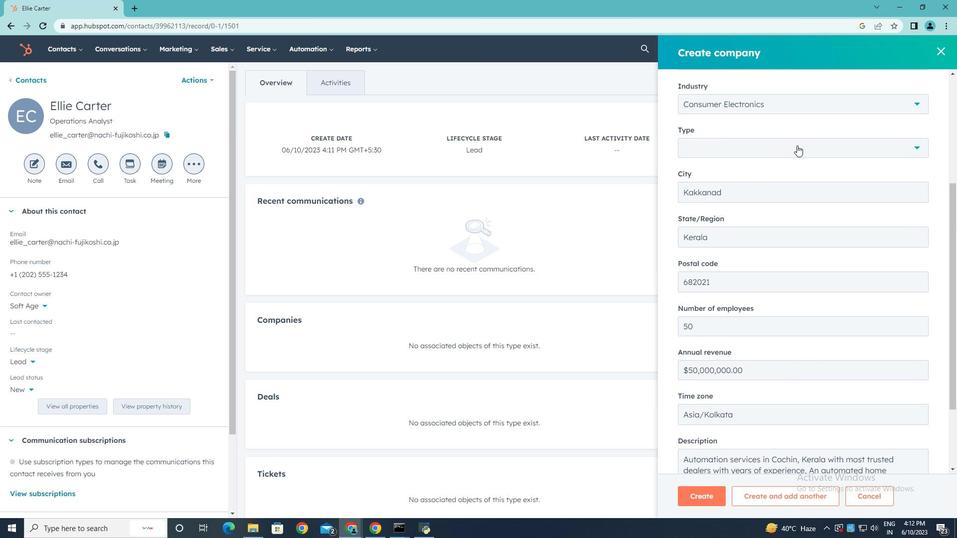 
Action: Mouse moved to (706, 196)
Screenshot: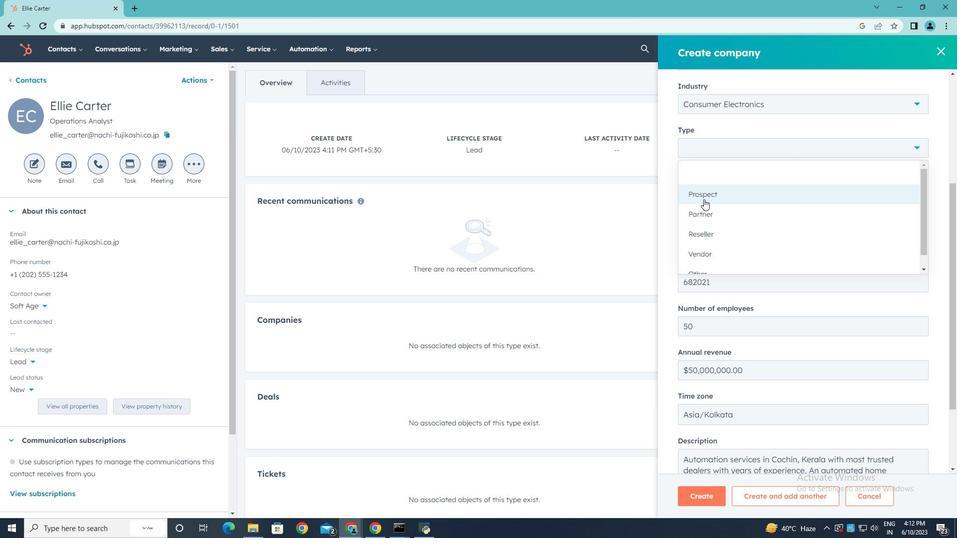 
Action: Mouse pressed left at (706, 196)
Screenshot: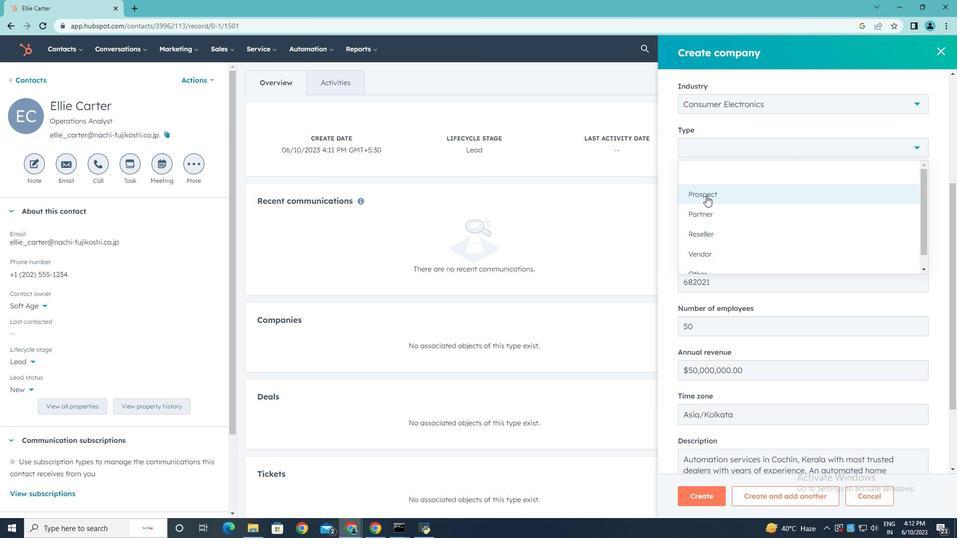 
Action: Mouse moved to (736, 218)
Screenshot: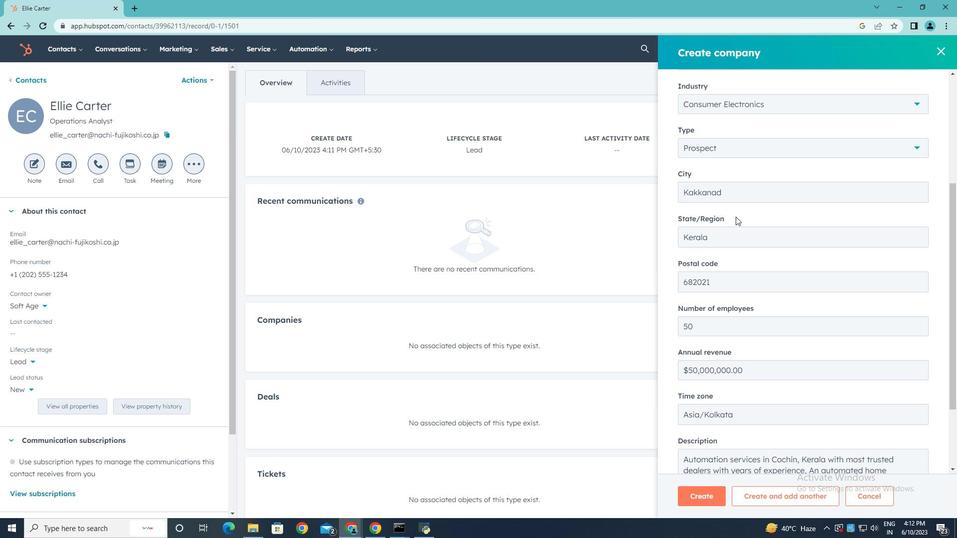 
Action: Mouse scrolled (736, 217) with delta (0, 0)
Screenshot: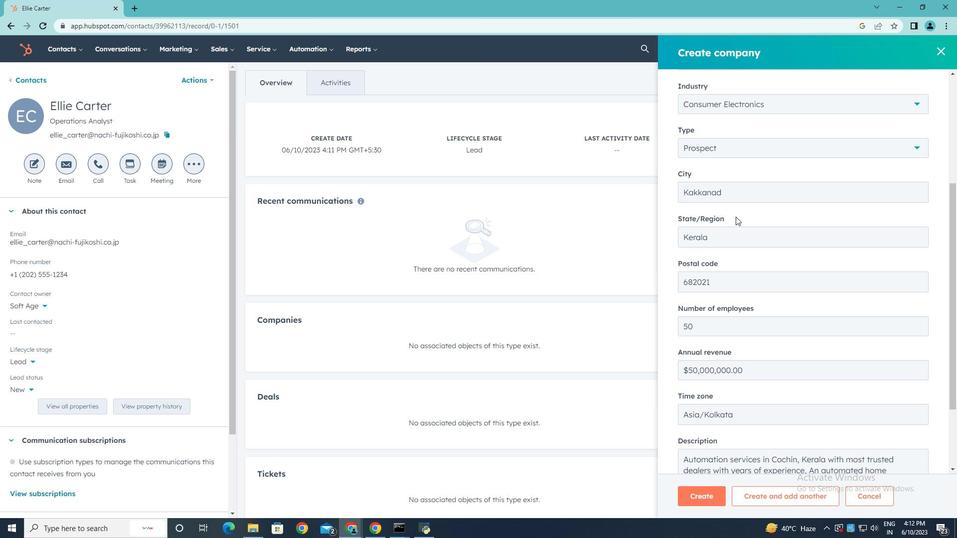 
Action: Mouse scrolled (736, 217) with delta (0, 0)
Screenshot: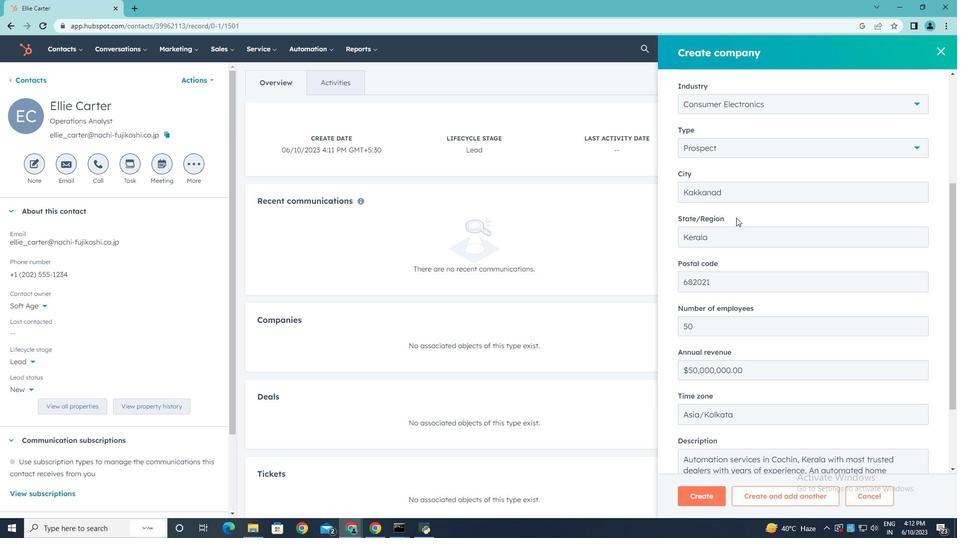 
Action: Mouse scrolled (736, 217) with delta (0, 0)
Screenshot: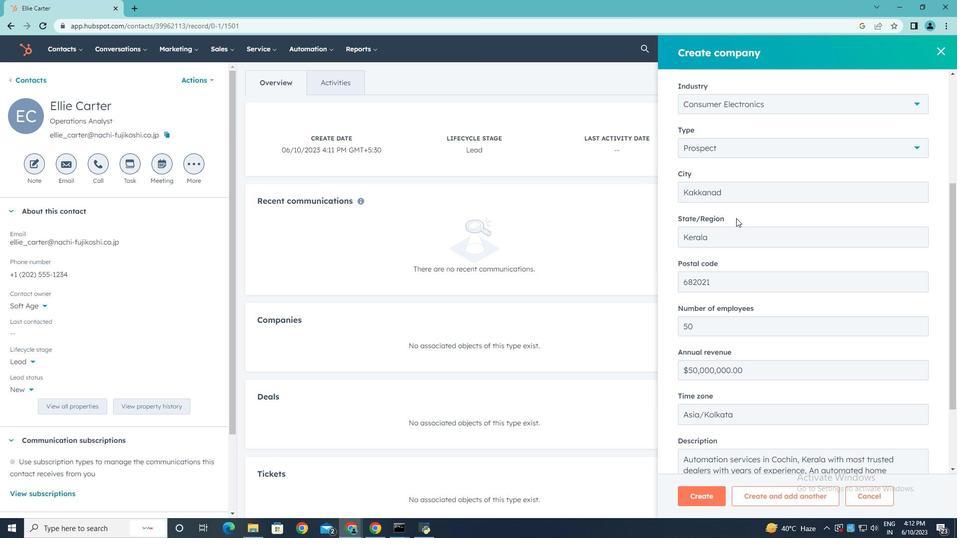 
Action: Mouse scrolled (736, 217) with delta (0, 0)
Screenshot: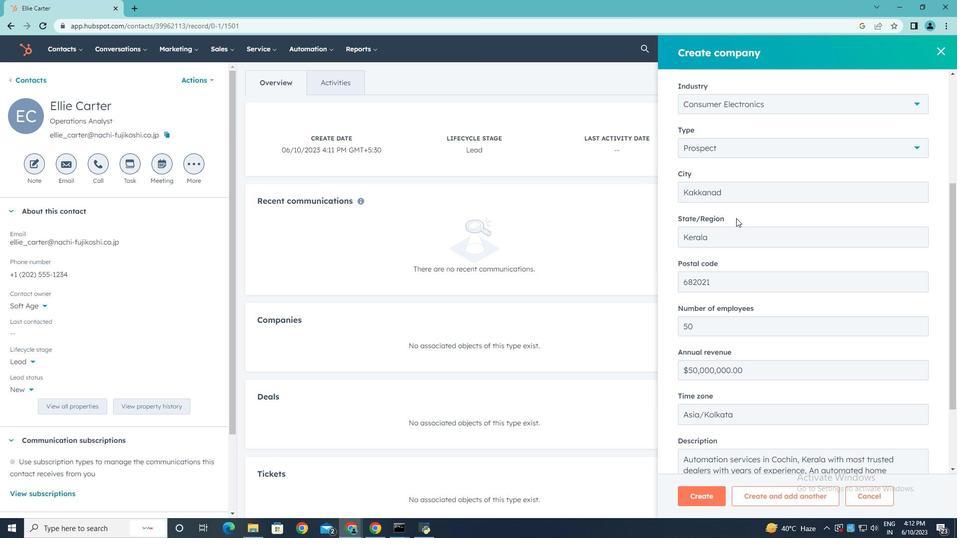 
Action: Mouse scrolled (736, 217) with delta (0, 0)
Screenshot: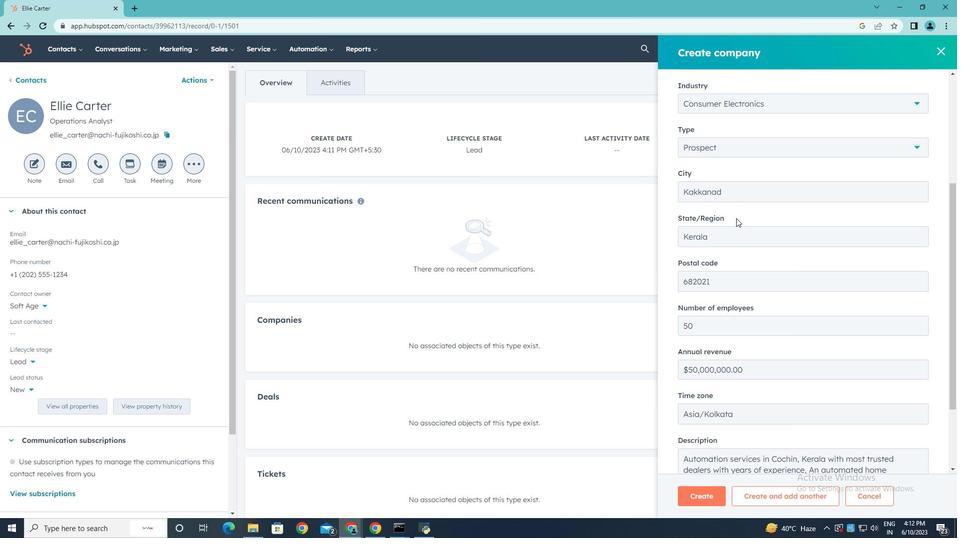 
Action: Mouse moved to (706, 494)
Screenshot: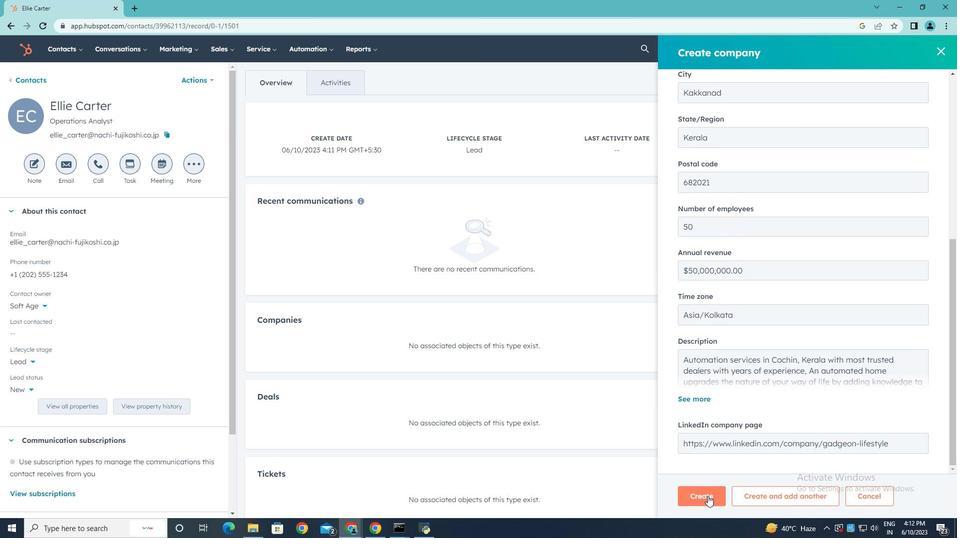 
Action: Mouse pressed left at (706, 494)
Screenshot: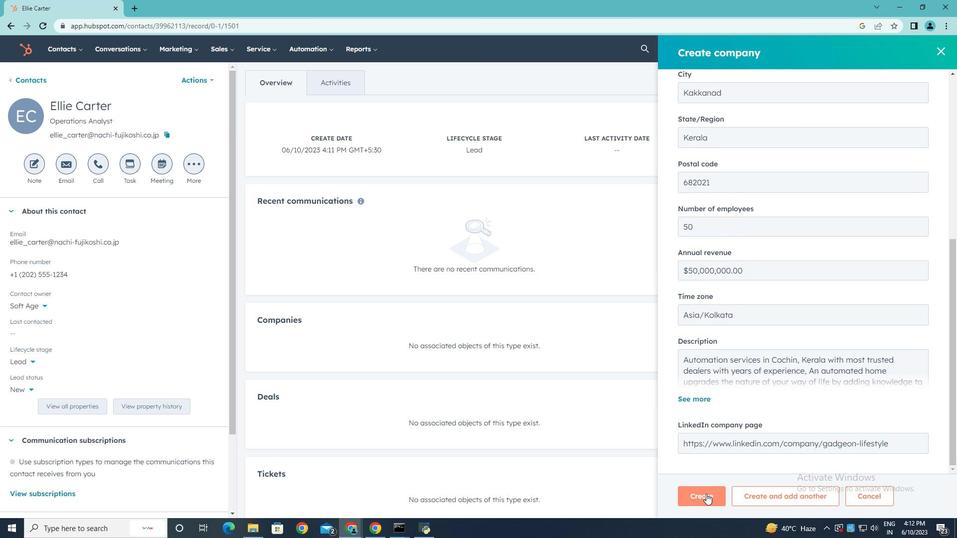 
Action: Mouse moved to (545, 220)
Screenshot: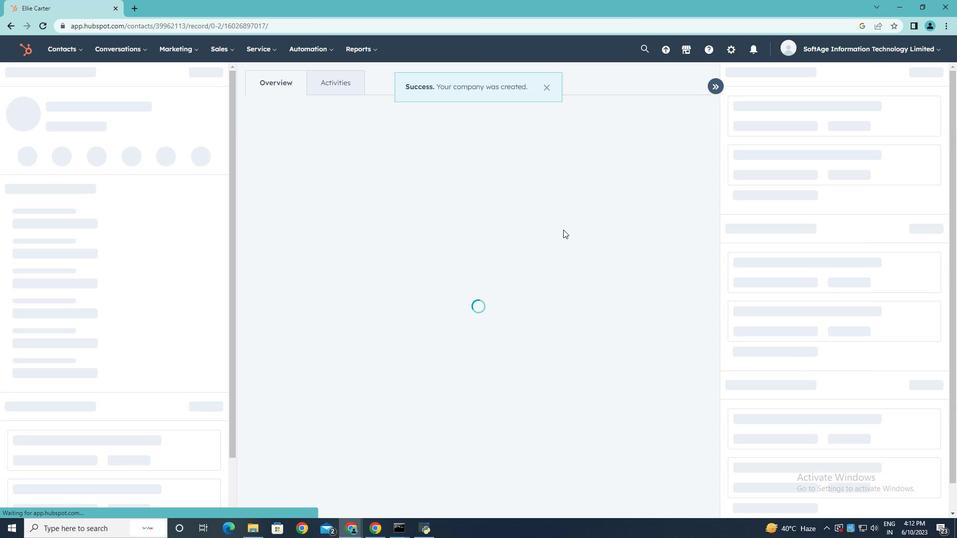 
